 Task: Search one way flight ticket for 2 adults, 4 children and 1 infant on lap in business from Montgomery: Montgomery Regional Airportß(dannelly Field) to Jackson: Jackson Hole Airport on 5-2-2023. Choice of flights is Sun country airlines. Number of bags: 8 checked bags. Price is upto 60000. Outbound departure time preference is 11:30.
Action: Mouse moved to (261, 486)
Screenshot: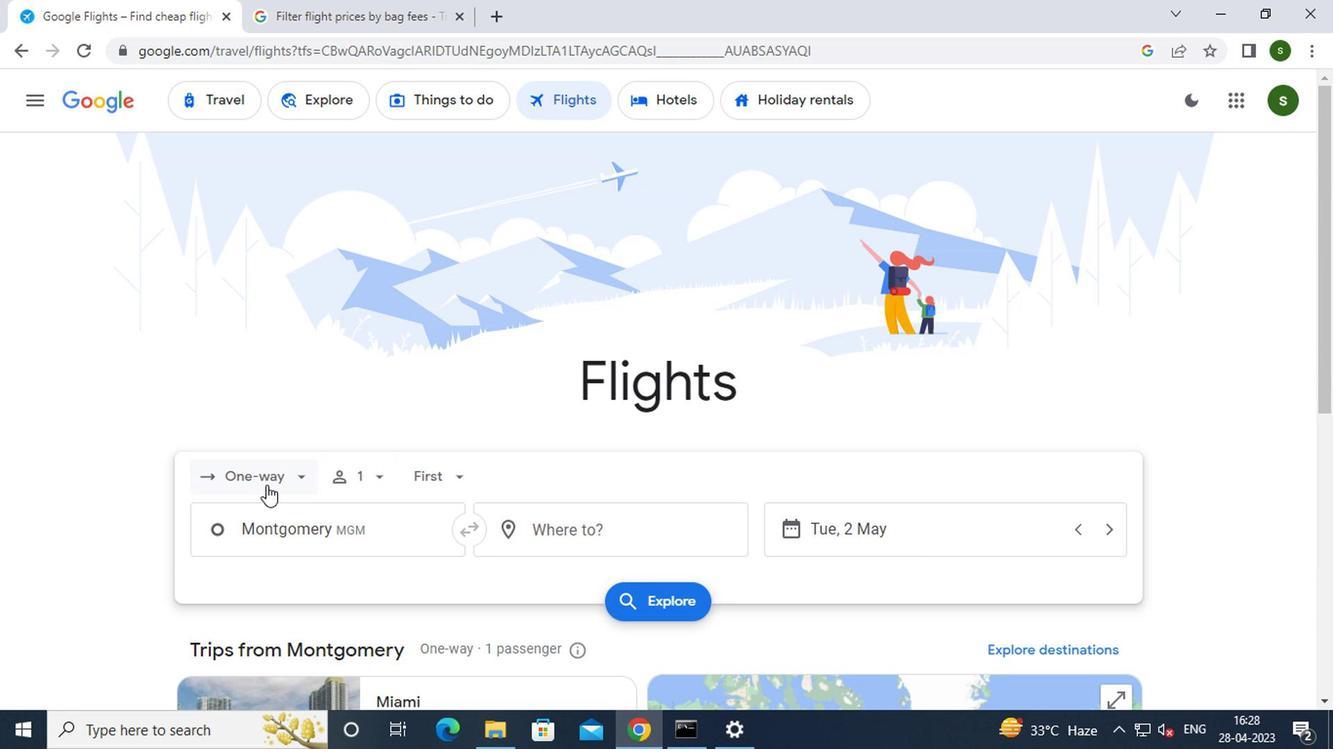 
Action: Mouse pressed left at (261, 486)
Screenshot: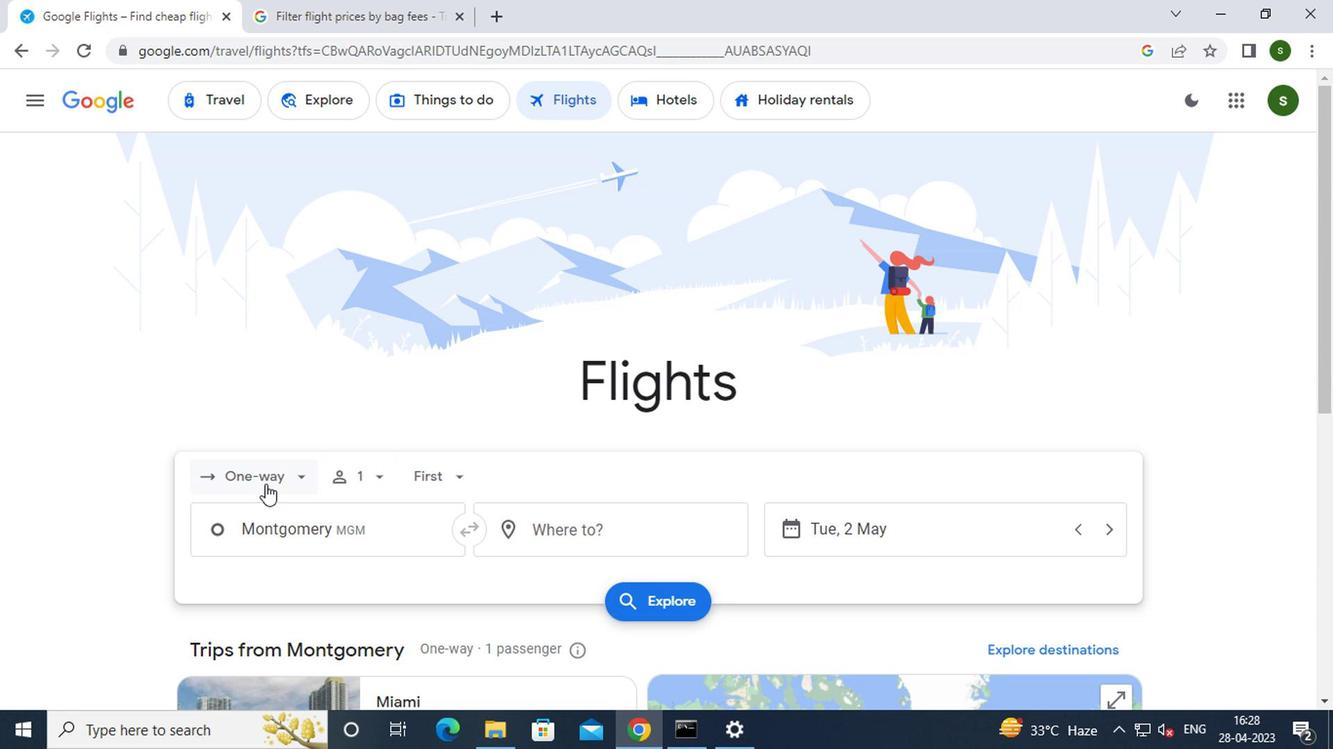 
Action: Mouse moved to (264, 568)
Screenshot: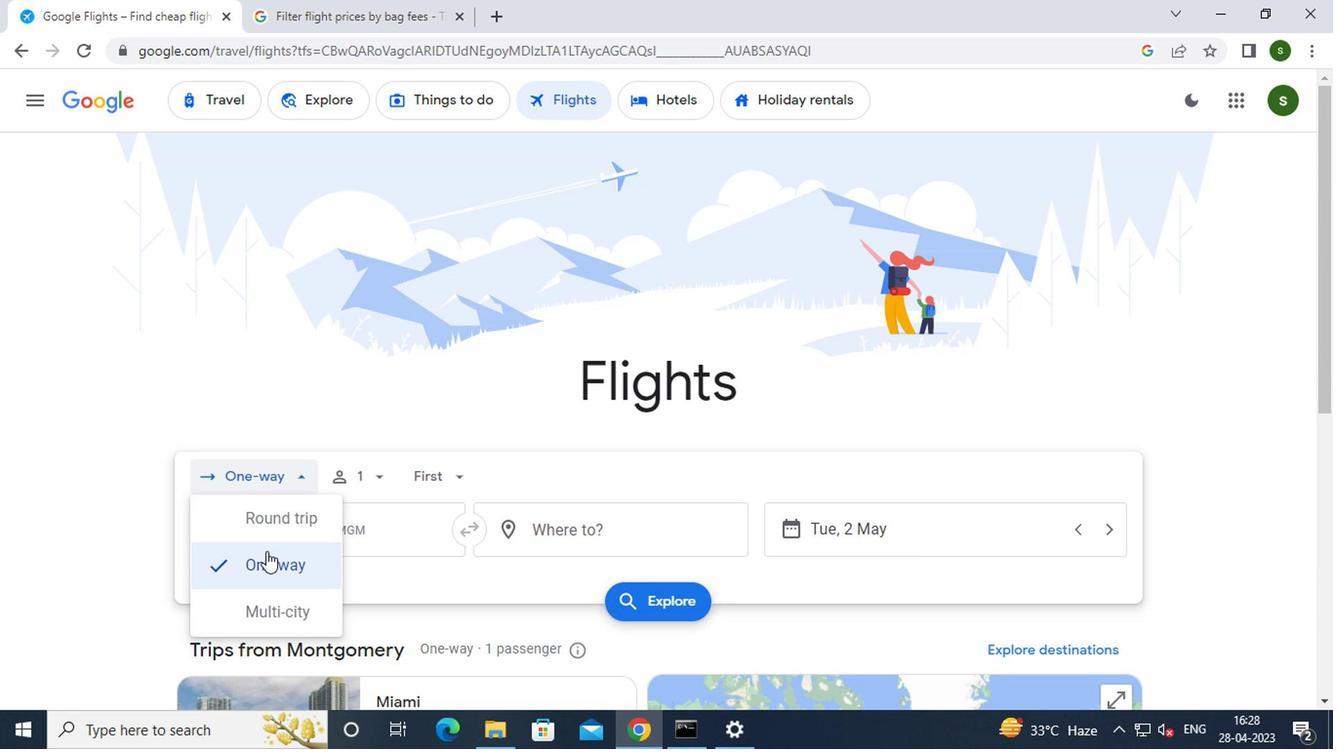 
Action: Mouse pressed left at (264, 568)
Screenshot: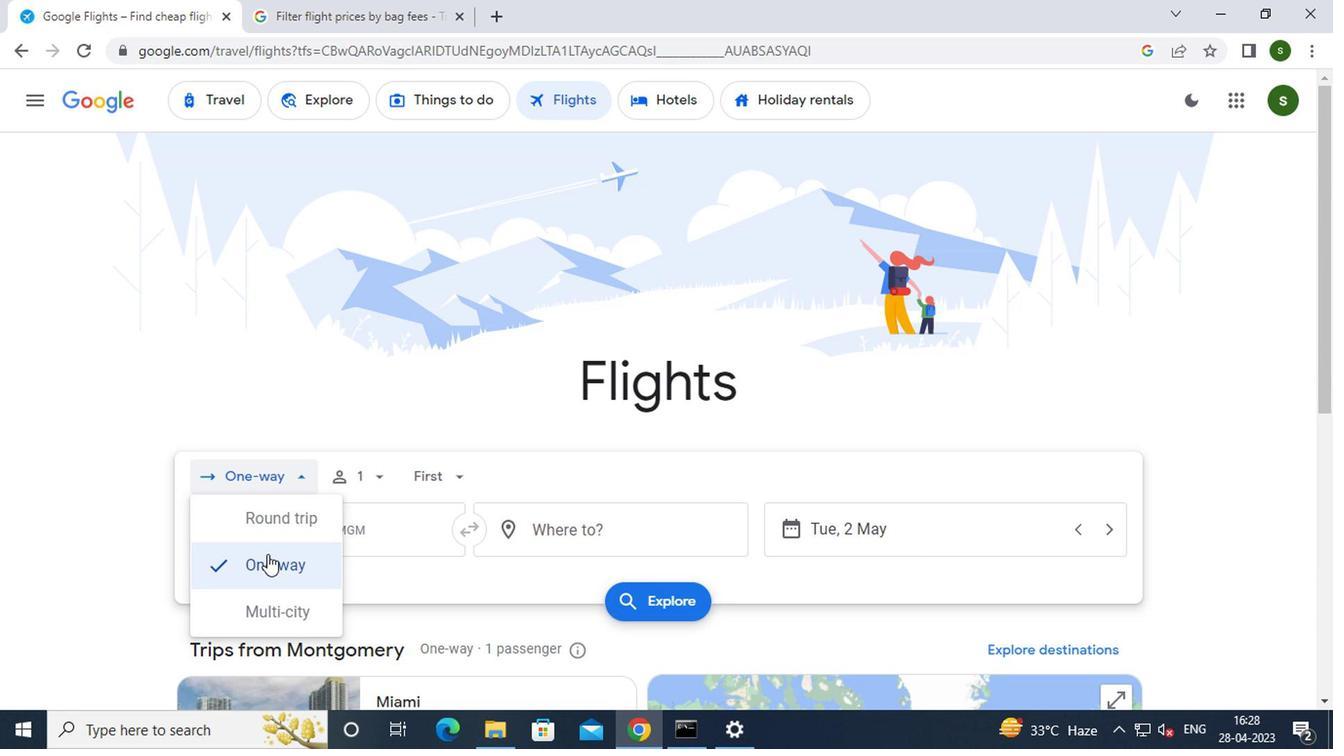 
Action: Mouse moved to (376, 484)
Screenshot: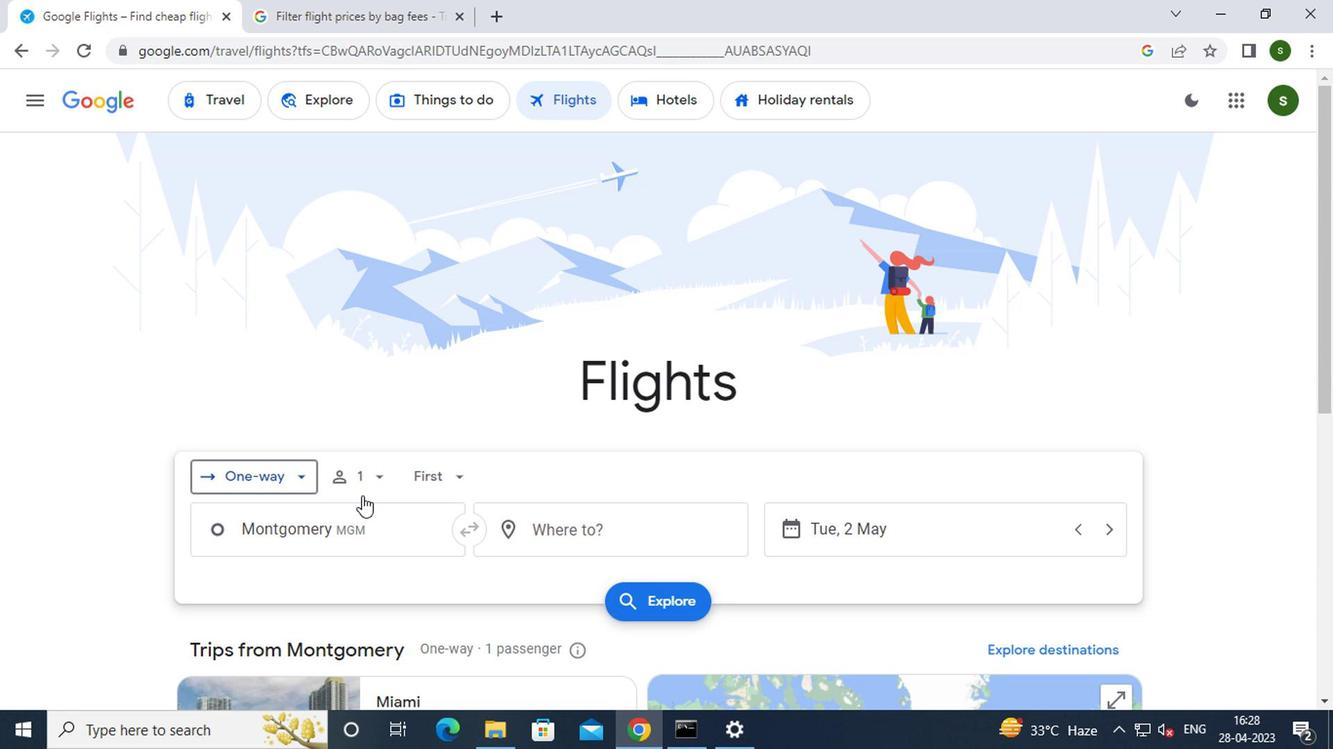 
Action: Mouse pressed left at (376, 484)
Screenshot: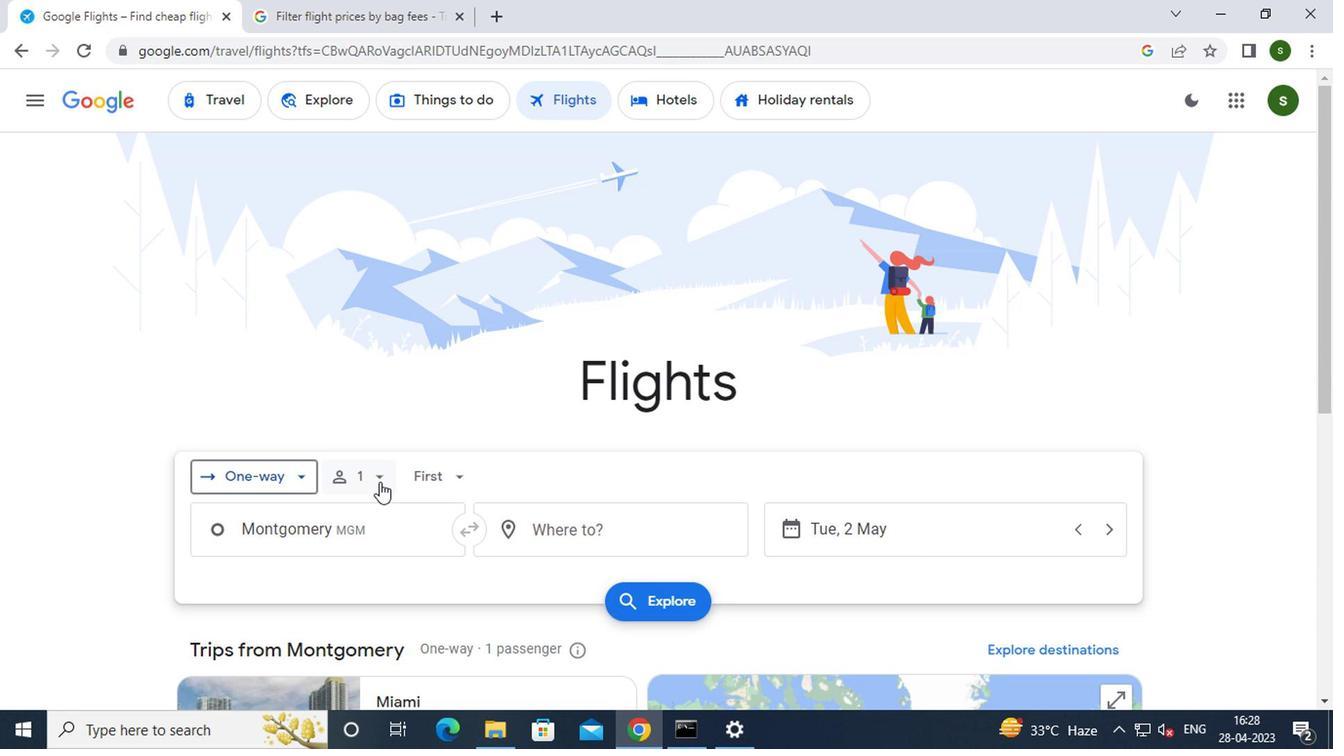 
Action: Mouse moved to (524, 531)
Screenshot: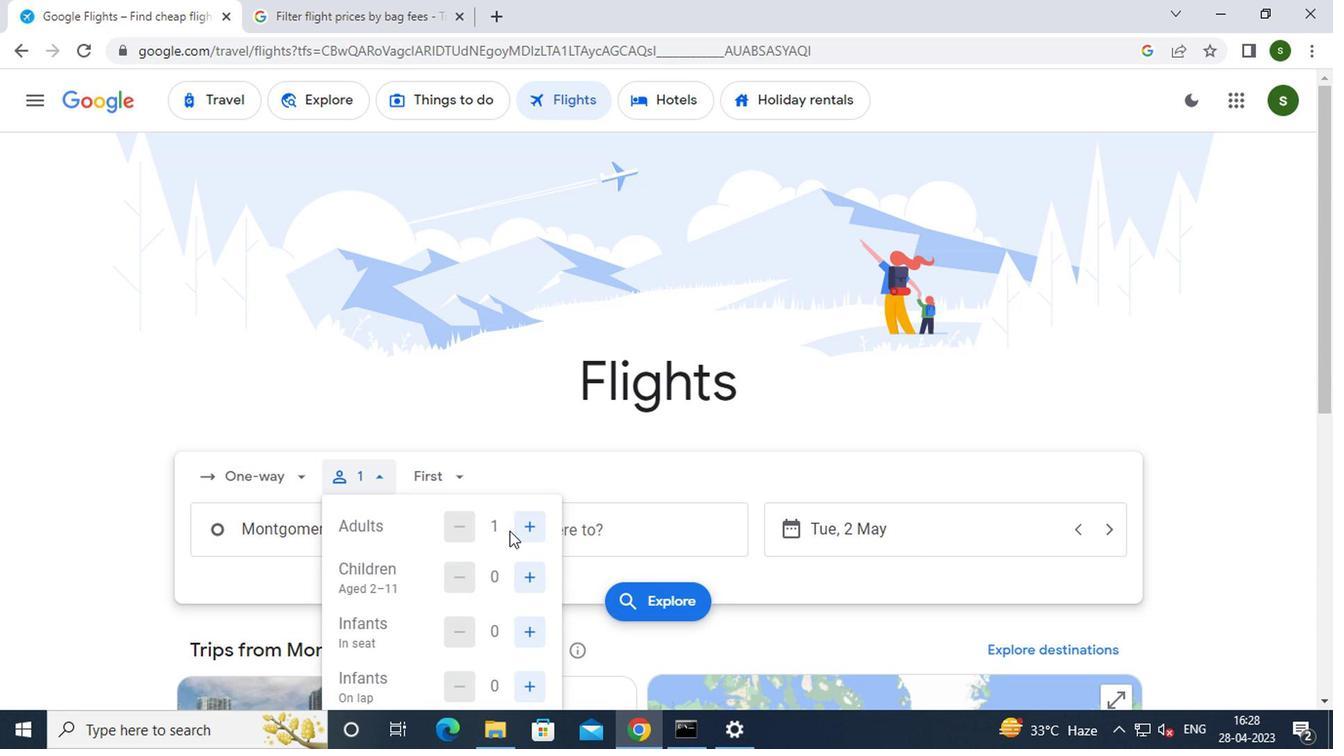 
Action: Mouse pressed left at (524, 531)
Screenshot: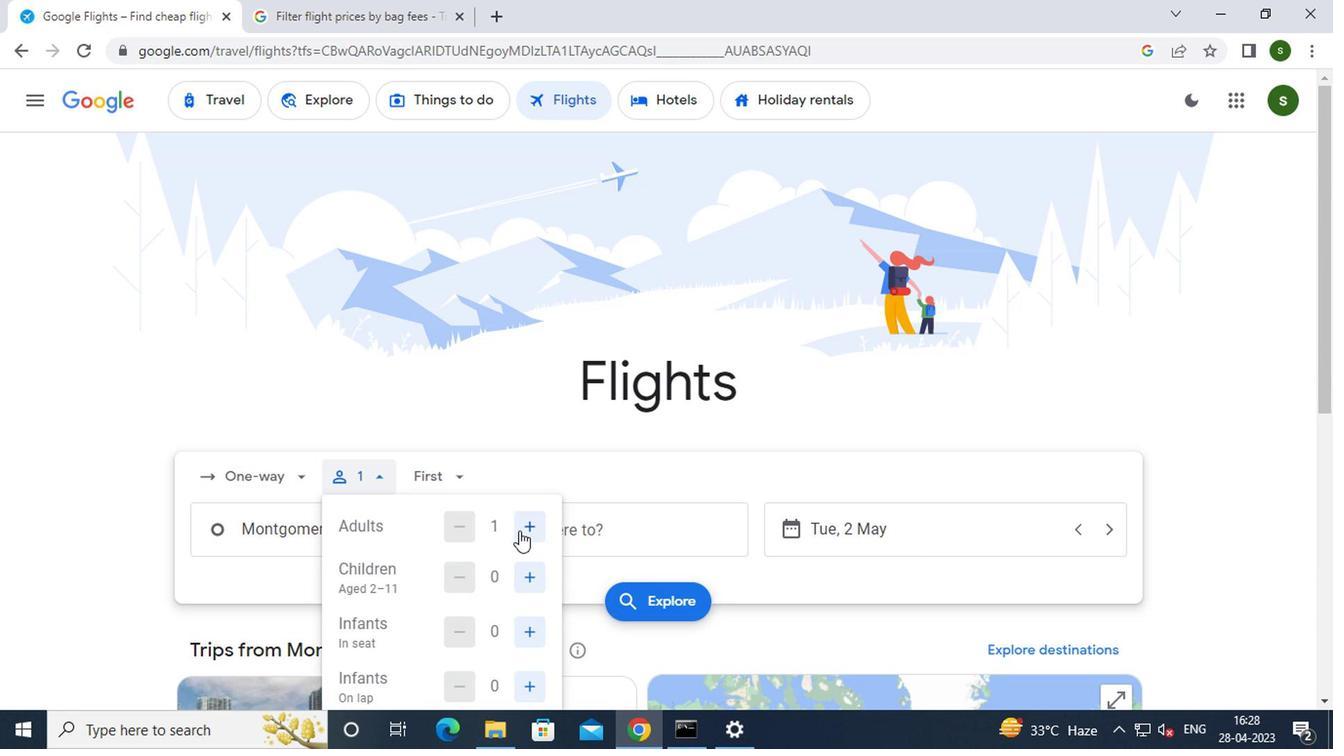 
Action: Mouse moved to (521, 583)
Screenshot: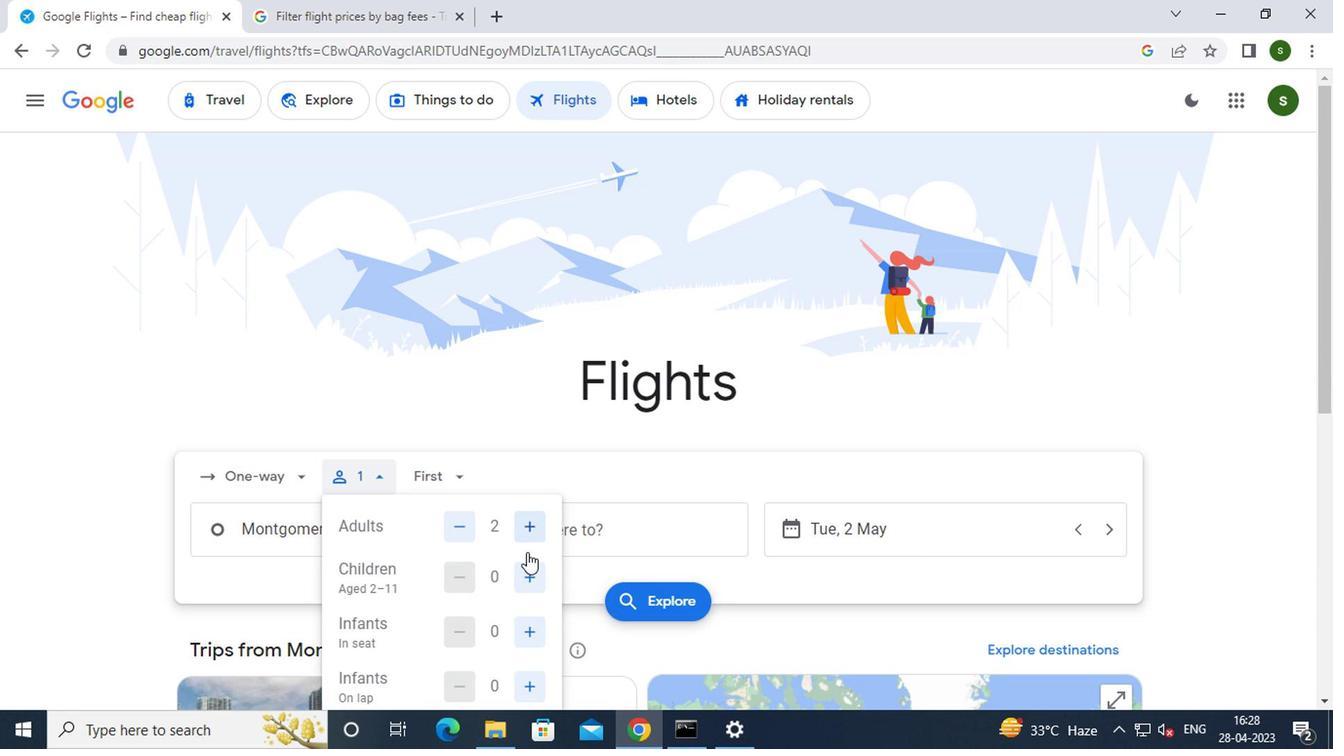 
Action: Mouse pressed left at (521, 583)
Screenshot: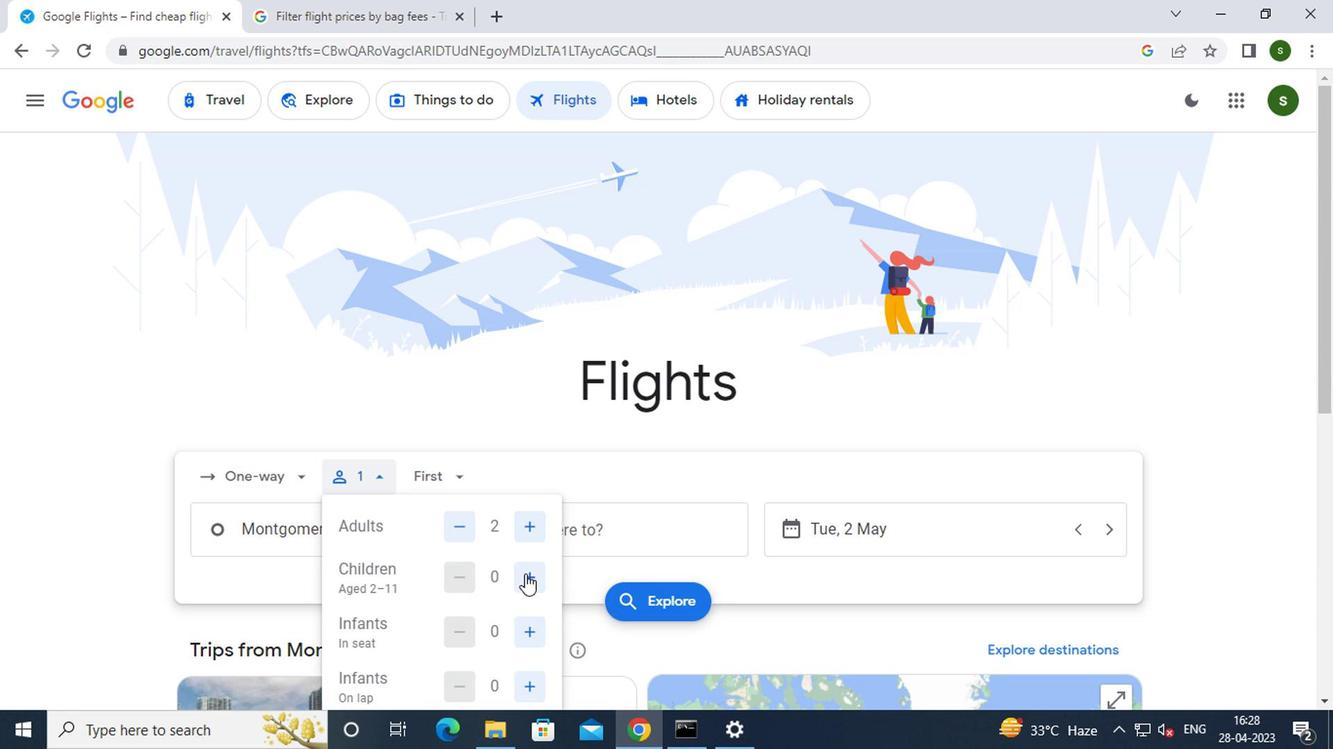 
Action: Mouse pressed left at (521, 583)
Screenshot: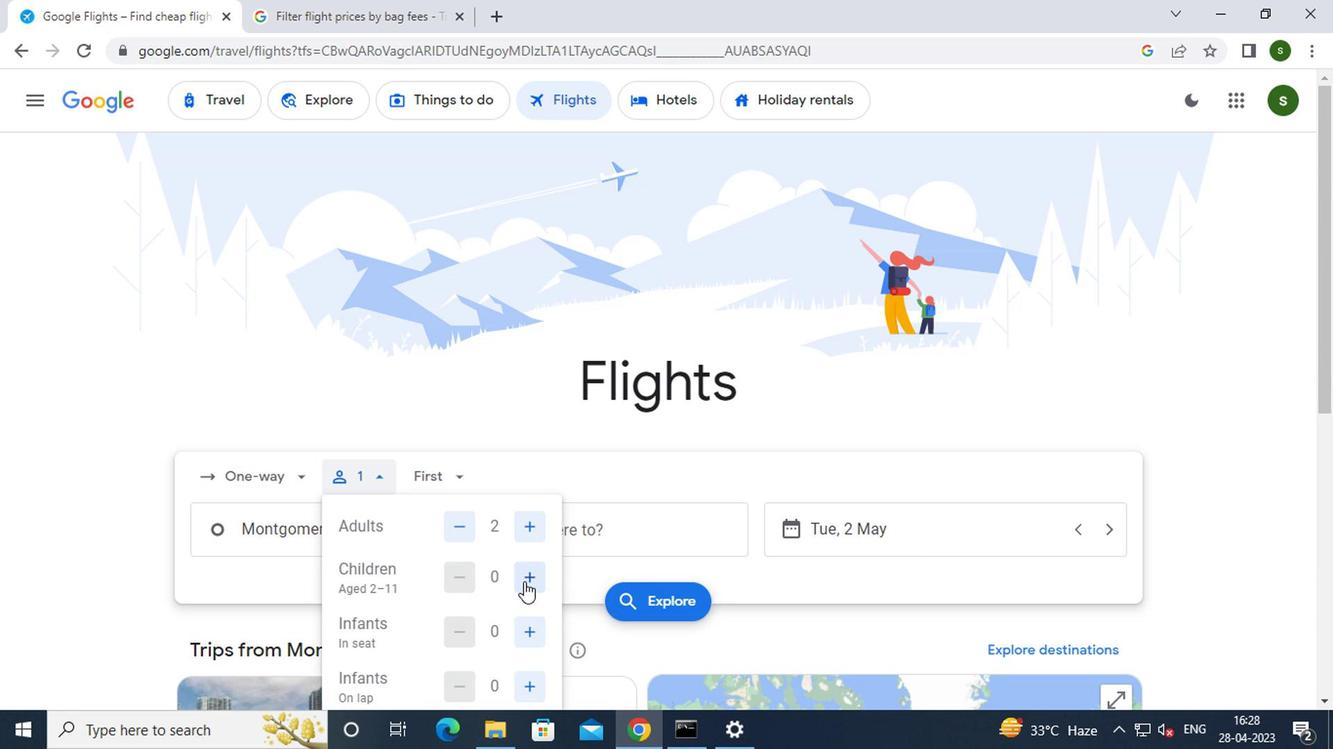
Action: Mouse pressed left at (521, 583)
Screenshot: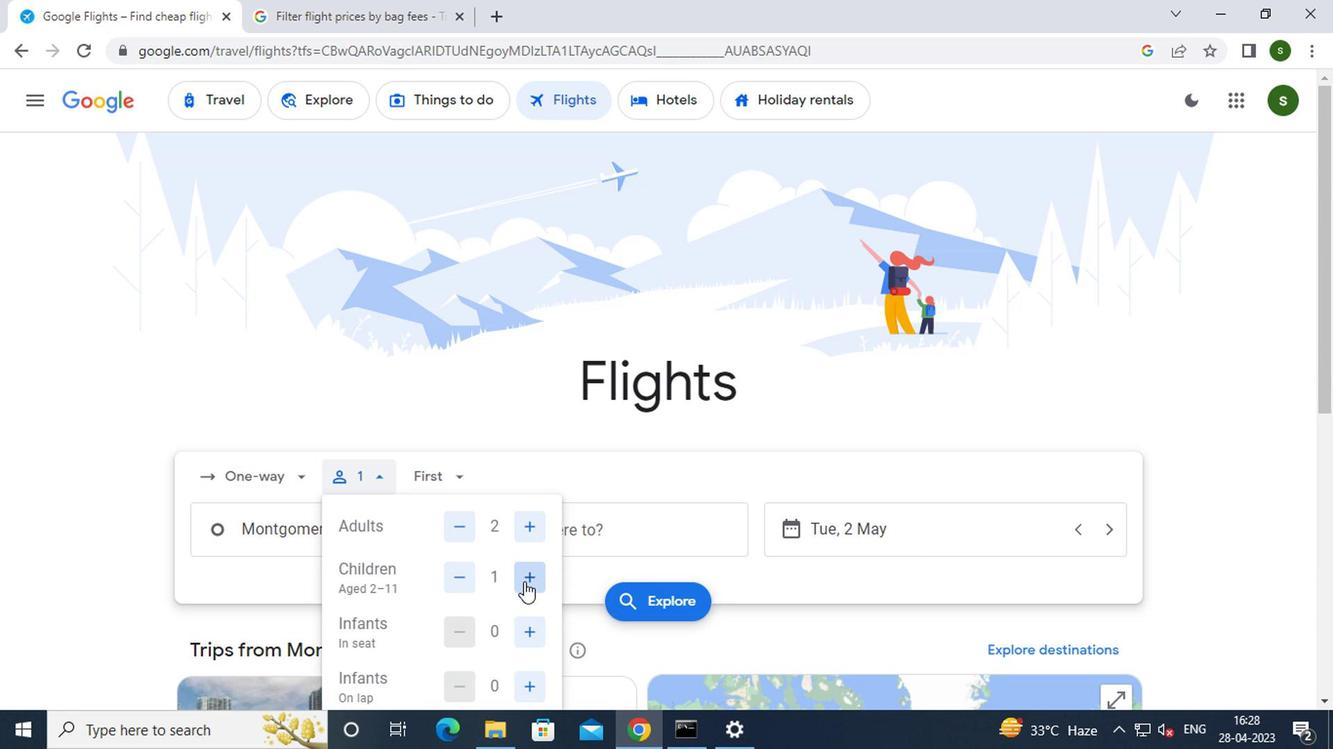 
Action: Mouse pressed left at (521, 583)
Screenshot: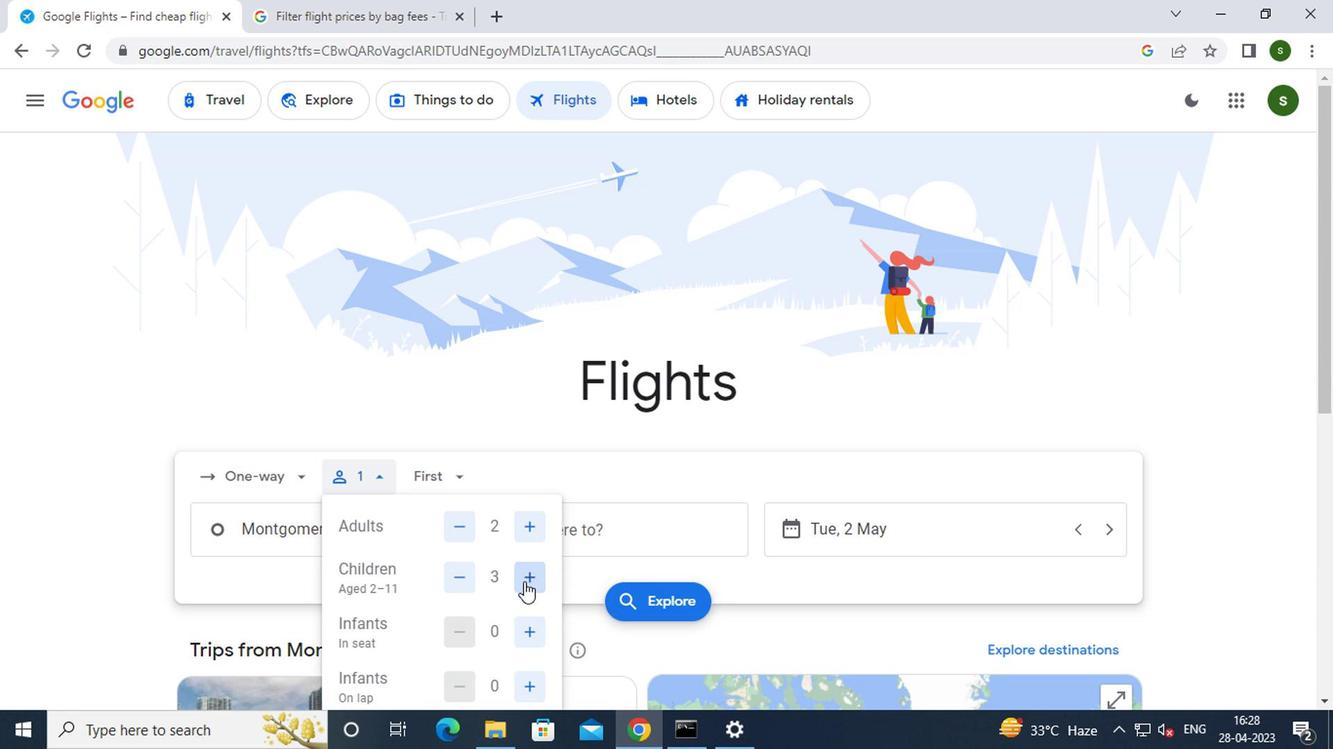 
Action: Mouse moved to (520, 680)
Screenshot: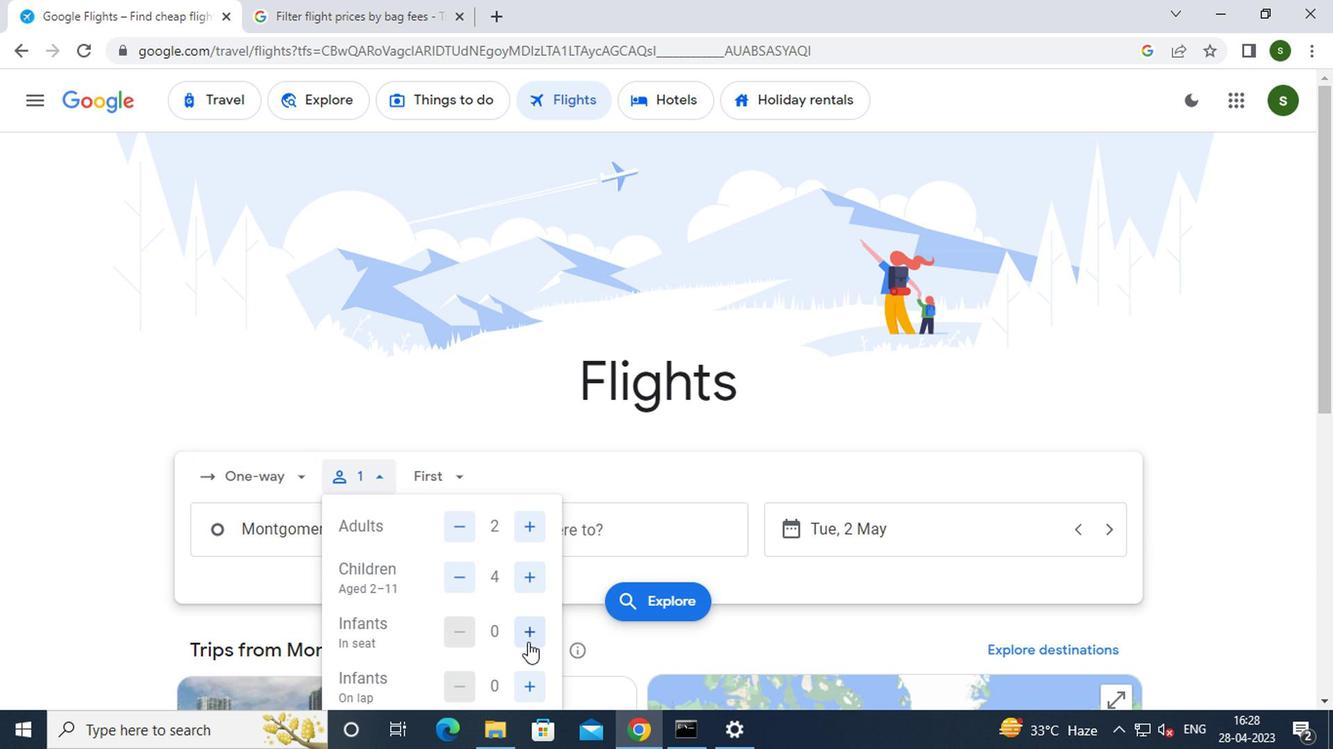 
Action: Mouse pressed left at (520, 680)
Screenshot: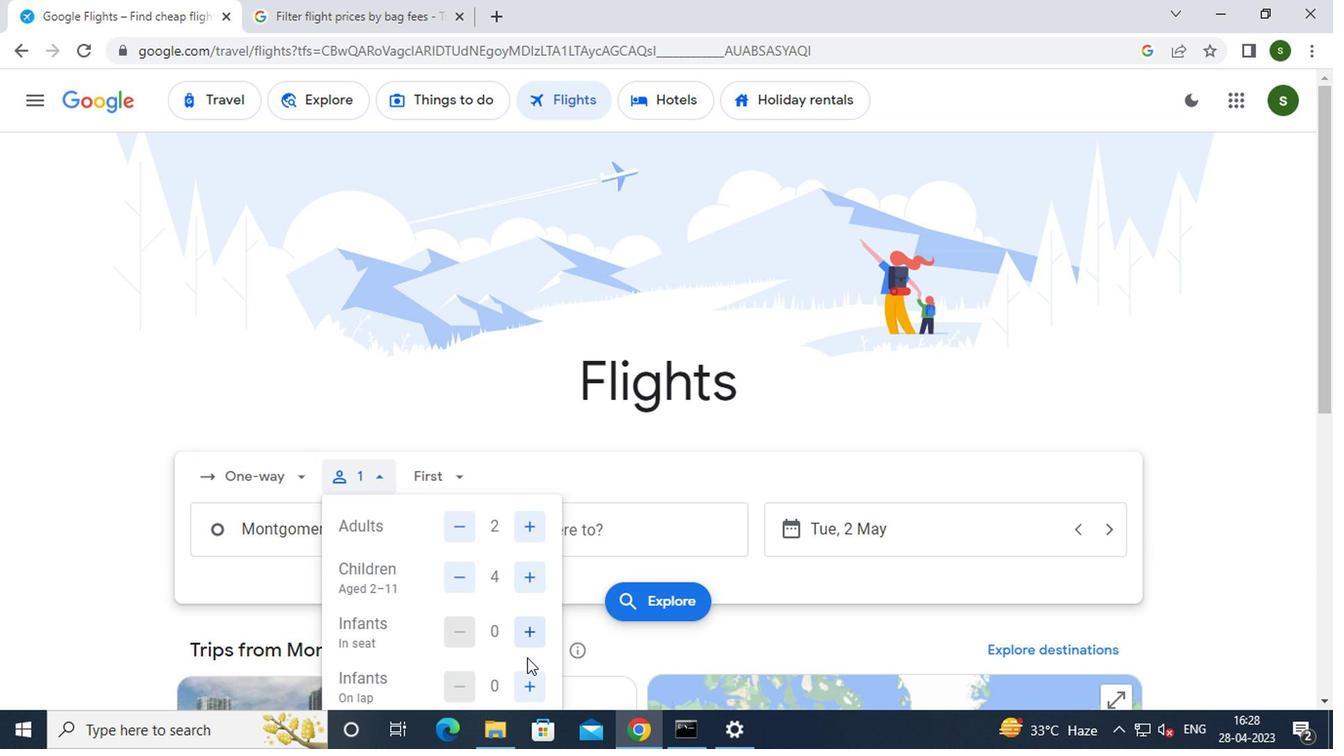
Action: Mouse moved to (474, 479)
Screenshot: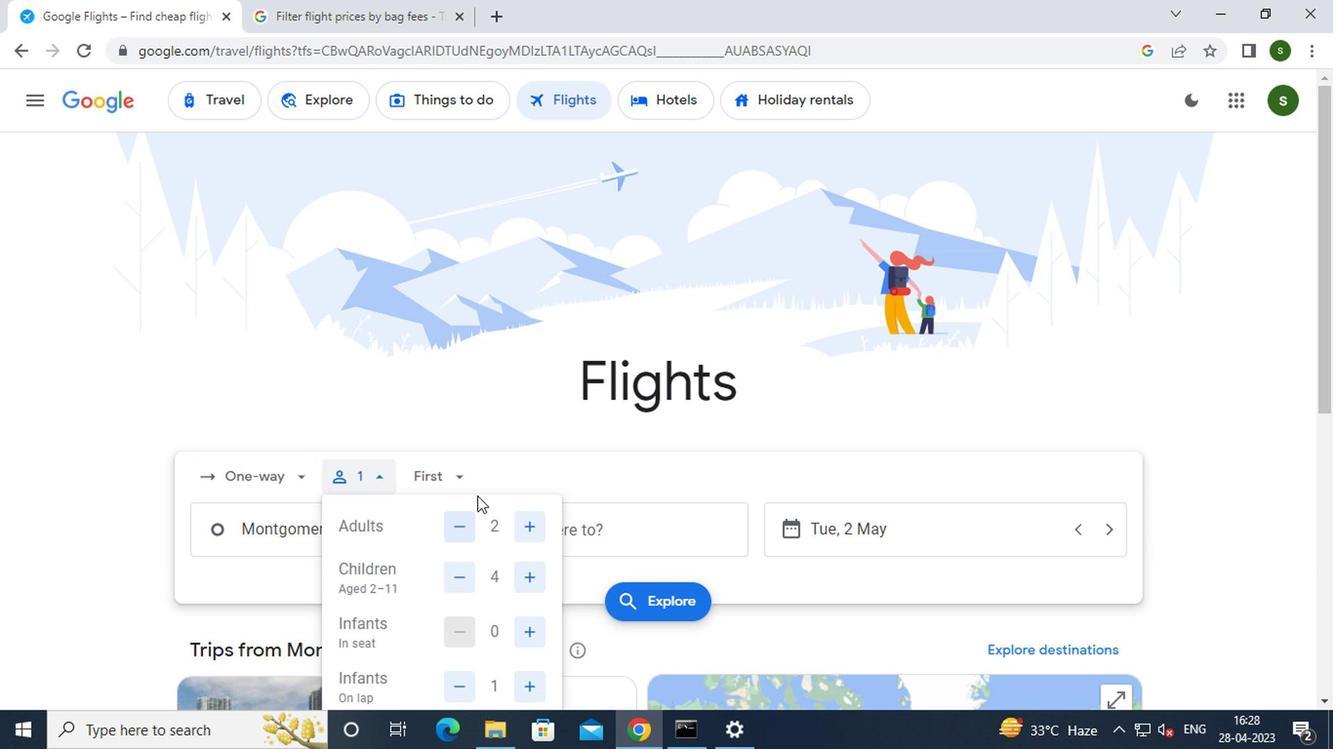 
Action: Mouse pressed left at (474, 479)
Screenshot: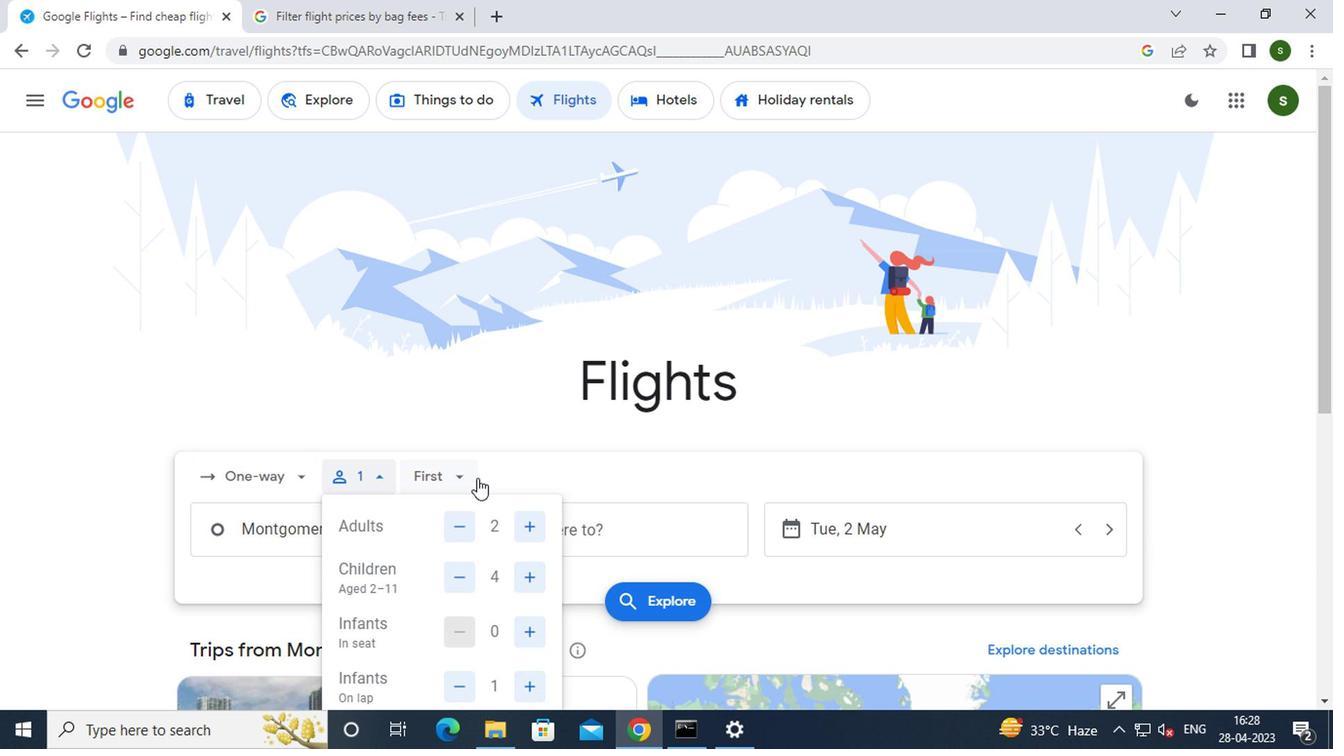 
Action: Mouse moved to (489, 613)
Screenshot: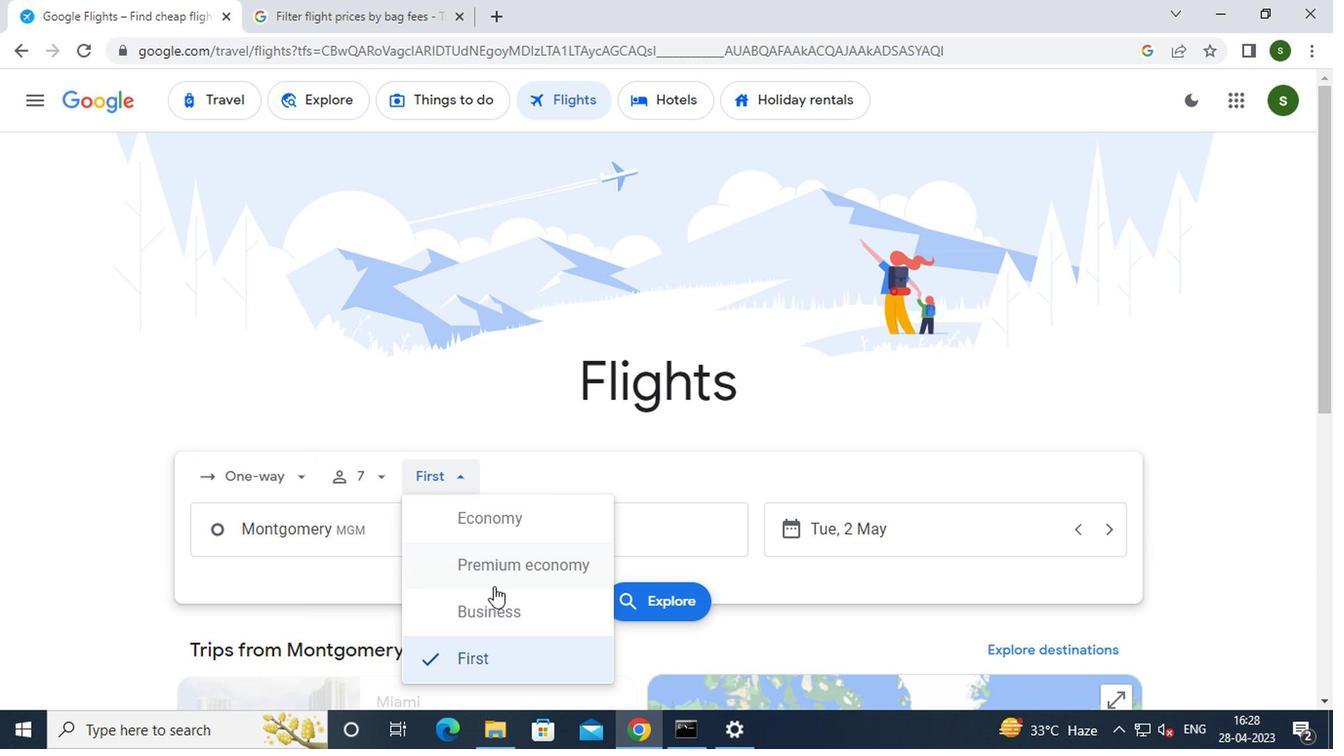 
Action: Mouse pressed left at (489, 613)
Screenshot: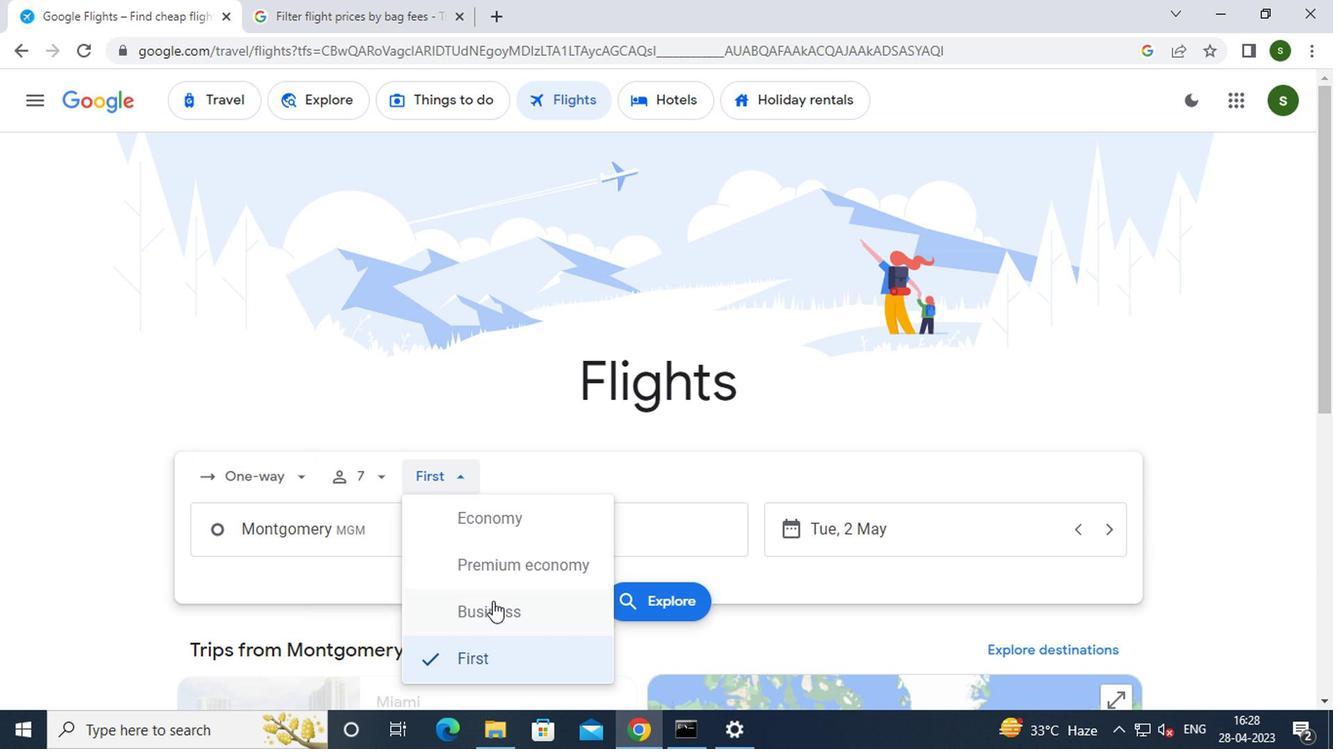 
Action: Mouse moved to (394, 544)
Screenshot: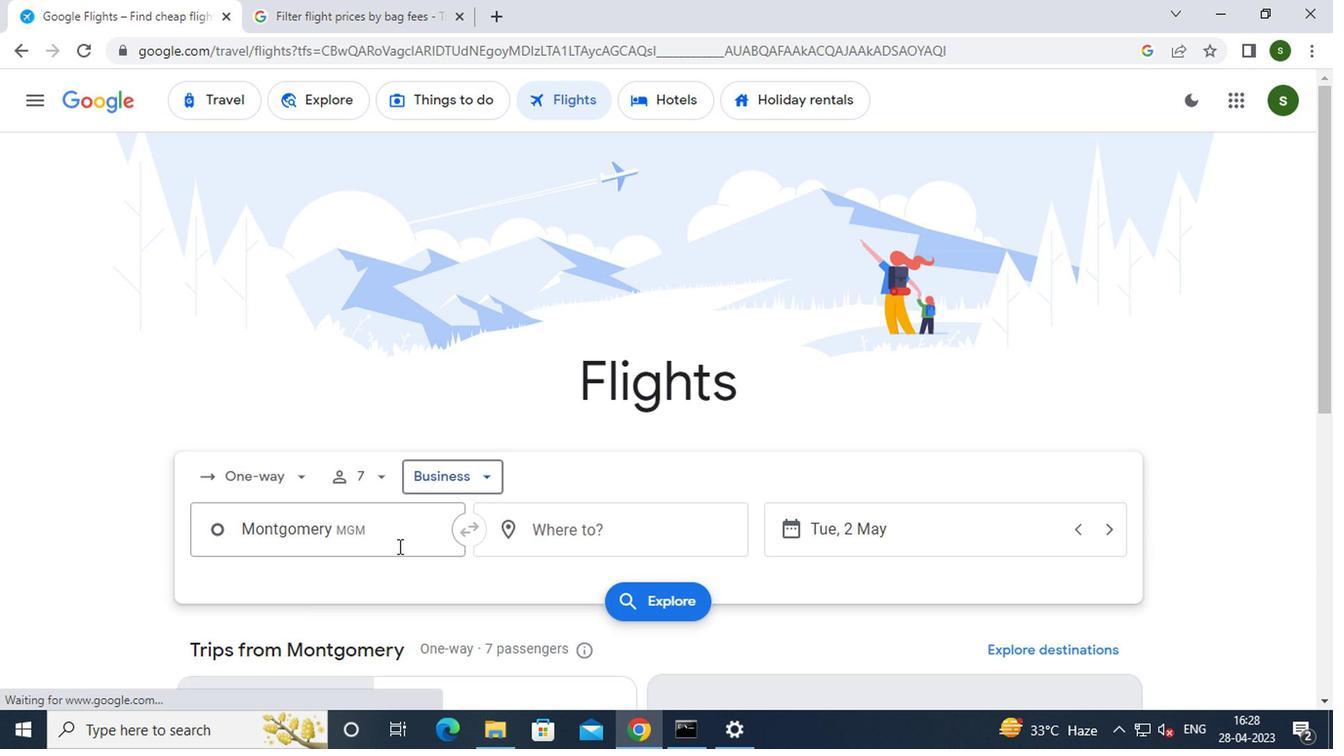 
Action: Mouse pressed left at (394, 544)
Screenshot: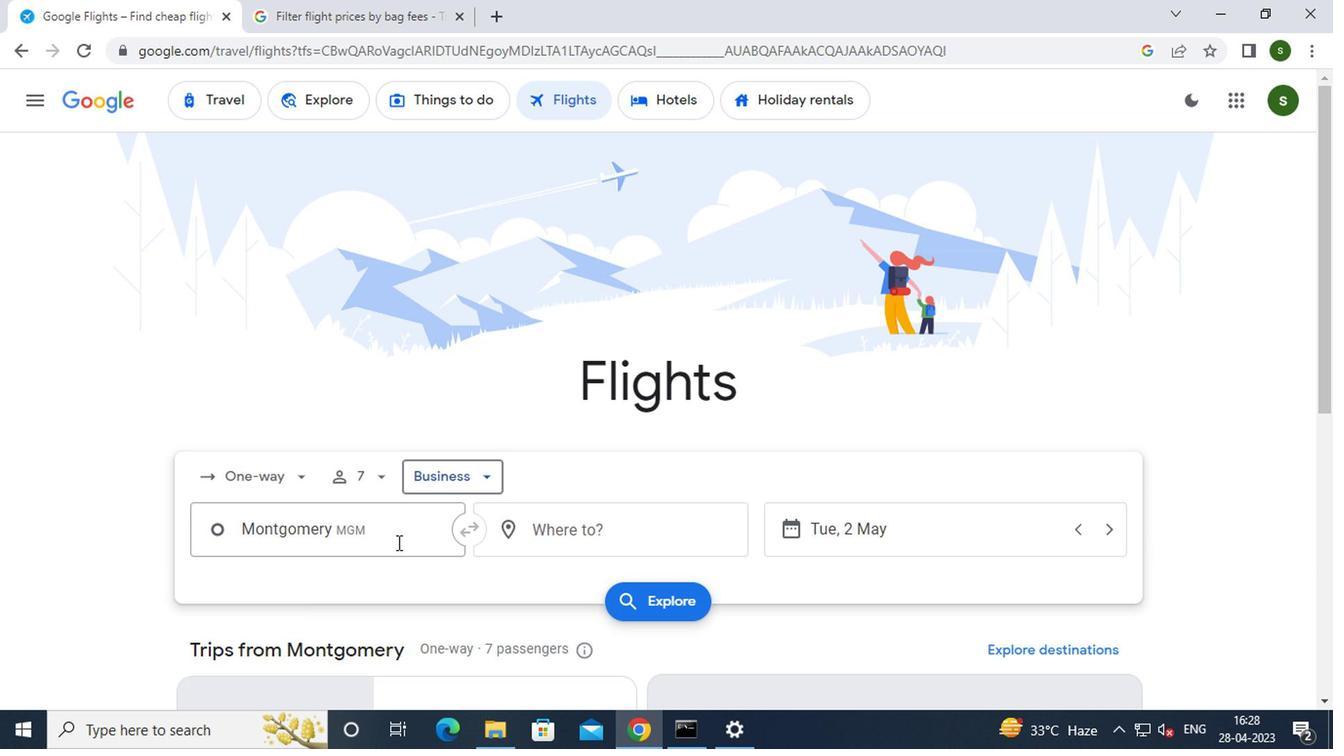 
Action: Key pressed m<Key.caps_lock>ontgomery
Screenshot: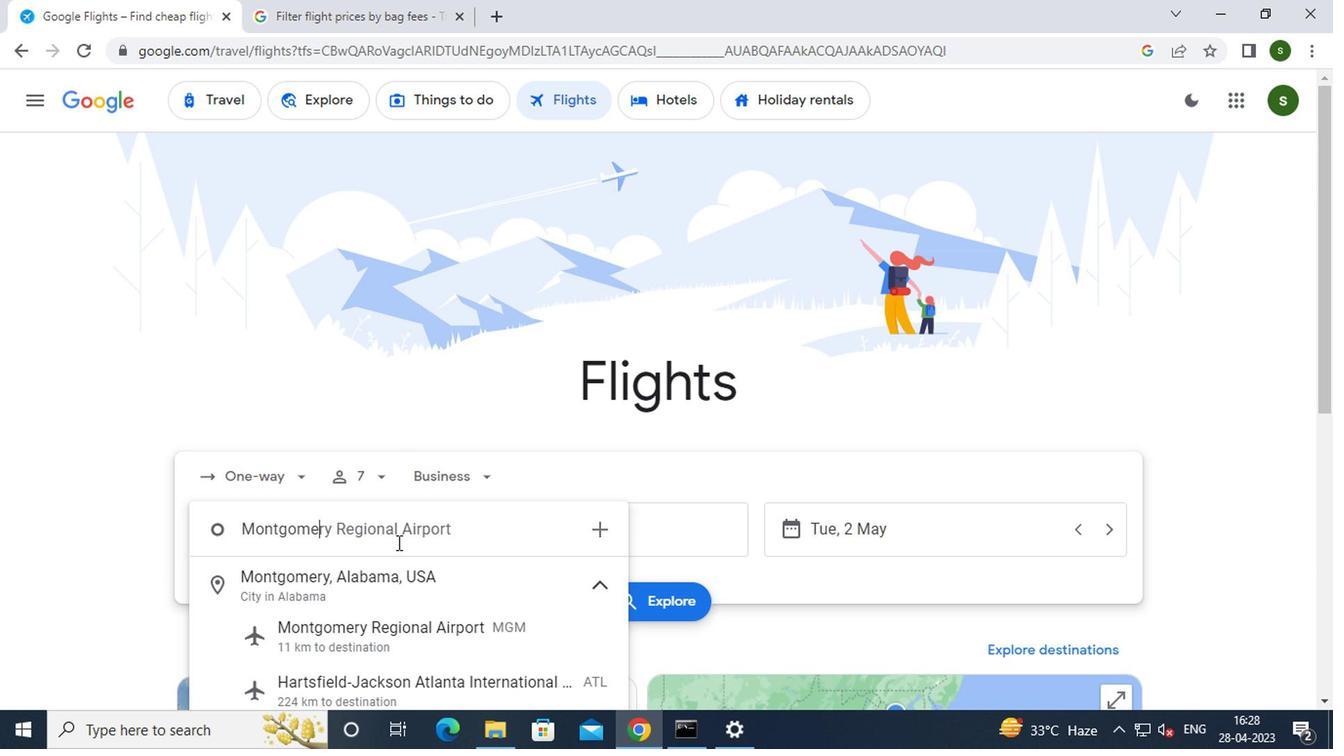 
Action: Mouse moved to (397, 633)
Screenshot: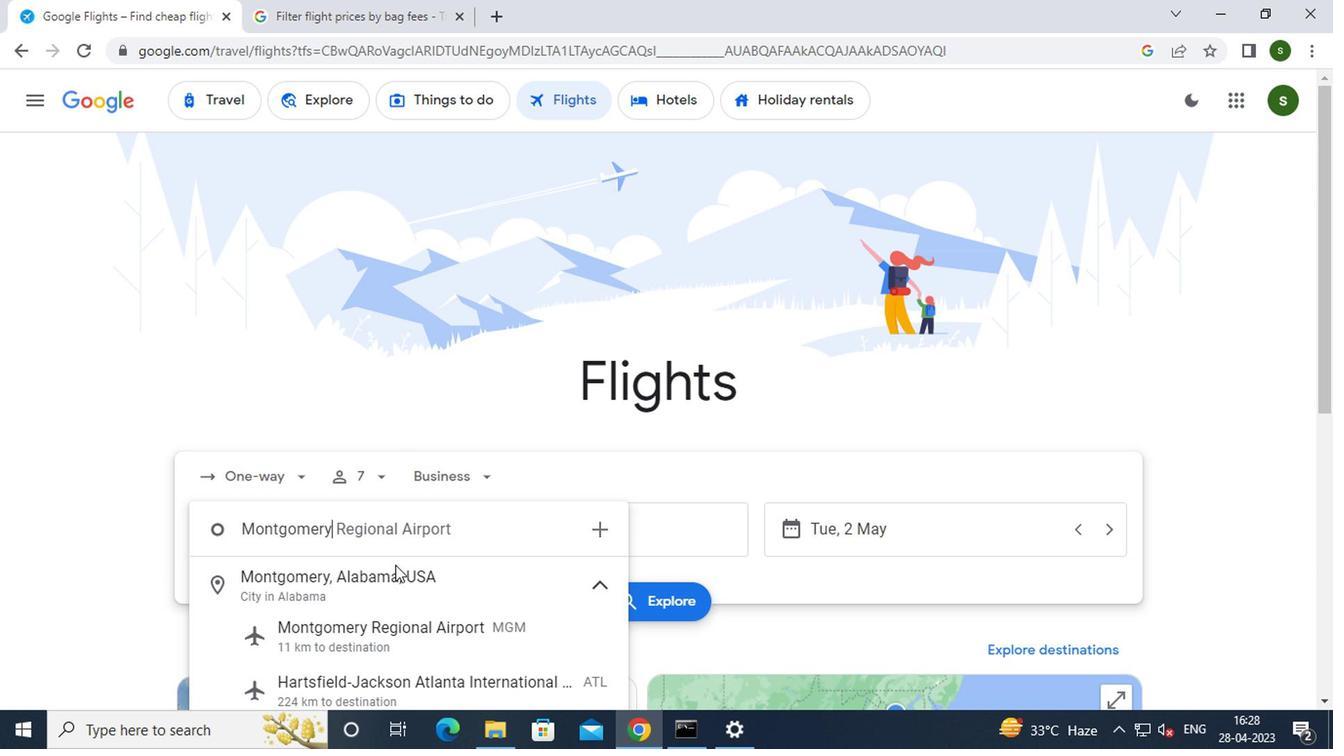 
Action: Mouse pressed left at (397, 633)
Screenshot: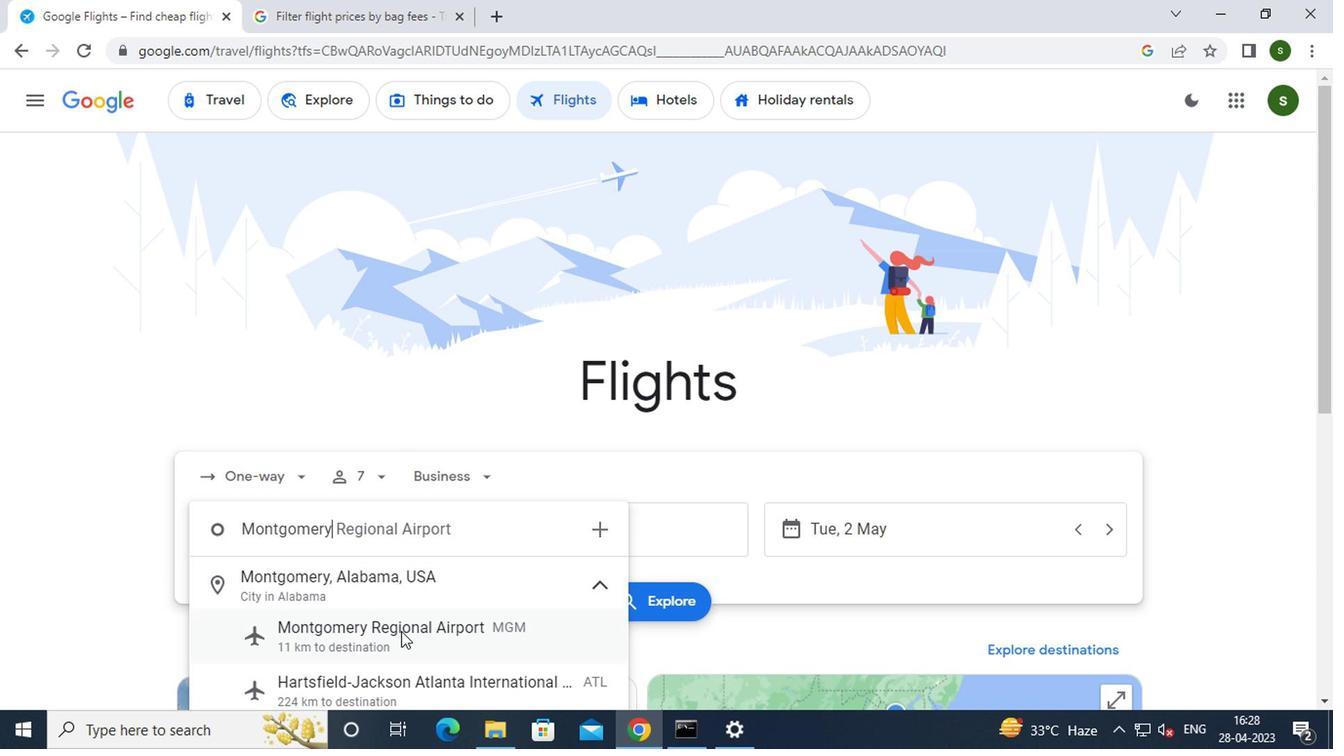 
Action: Mouse moved to (602, 532)
Screenshot: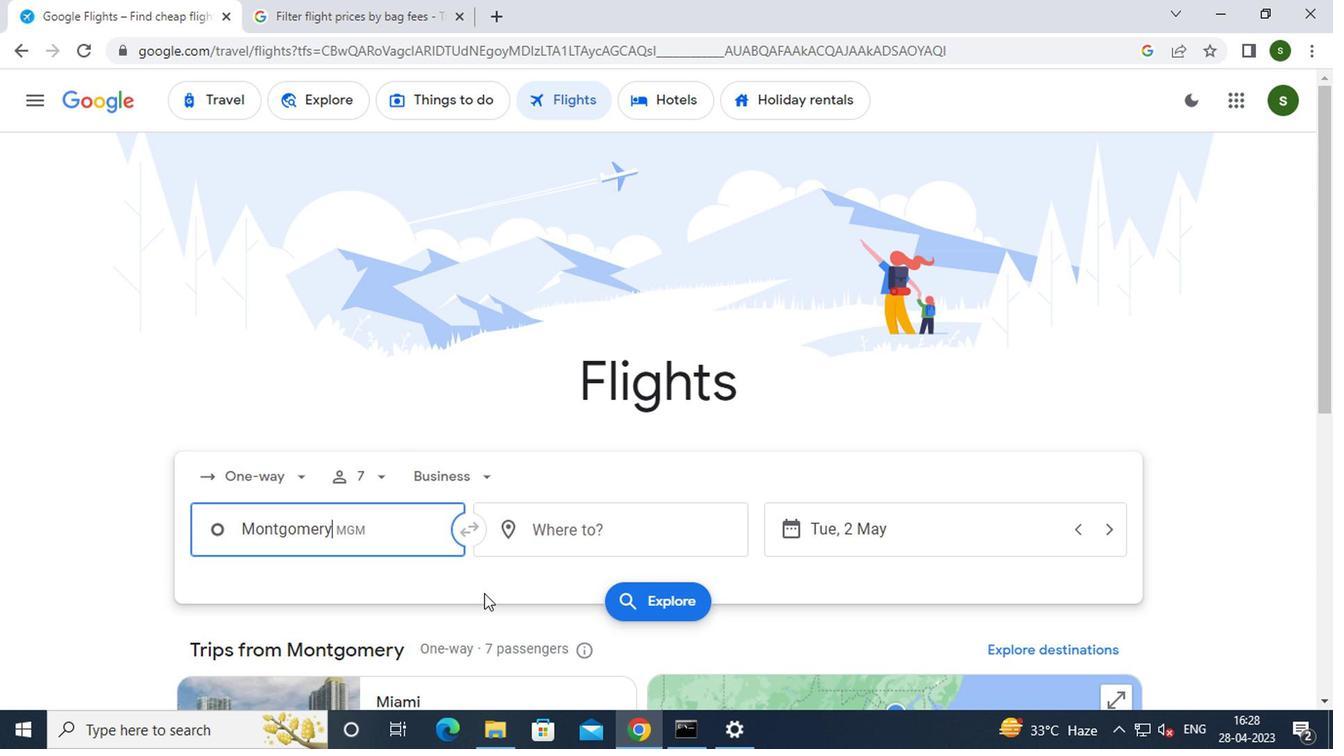 
Action: Mouse pressed left at (602, 532)
Screenshot: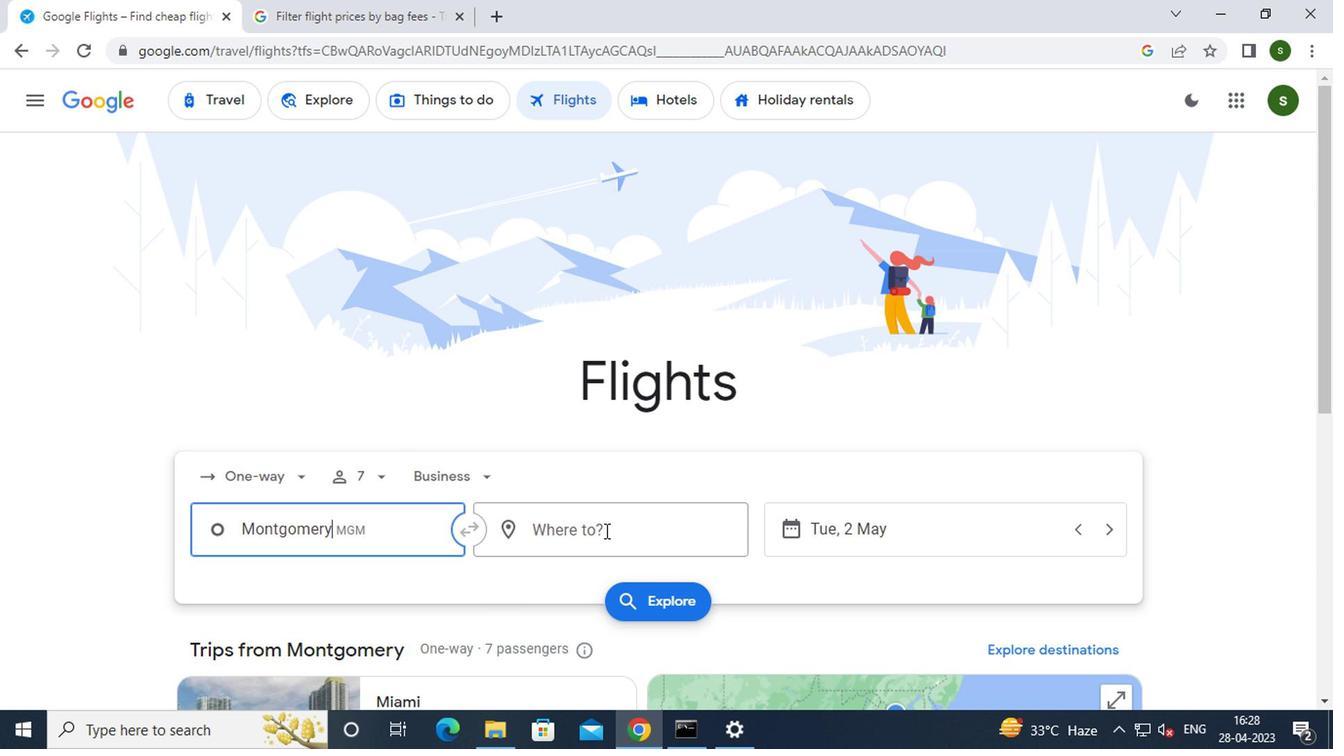 
Action: Key pressed <Key.caps_lock>j<Key.caps_lock>ackson<Key.space><Key.caps_lock>h<Key.caps_lock>o
Screenshot: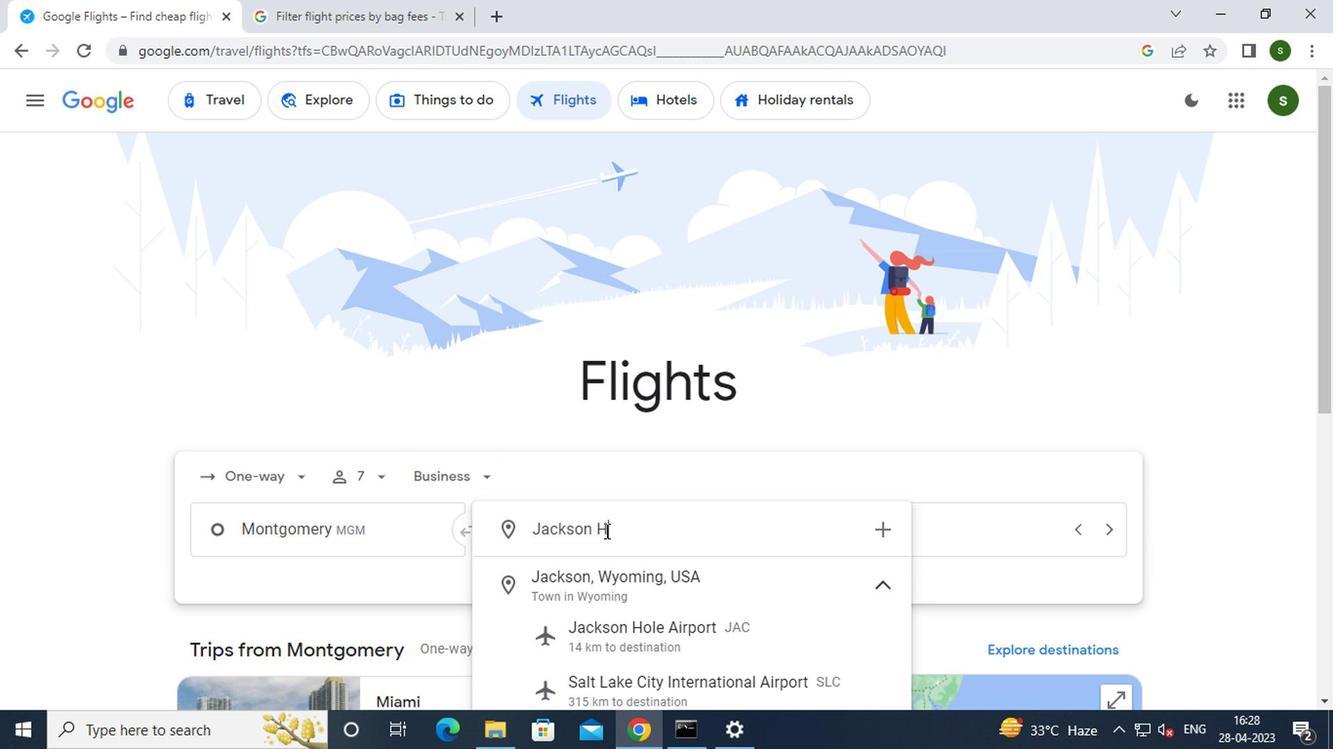 
Action: Mouse moved to (607, 581)
Screenshot: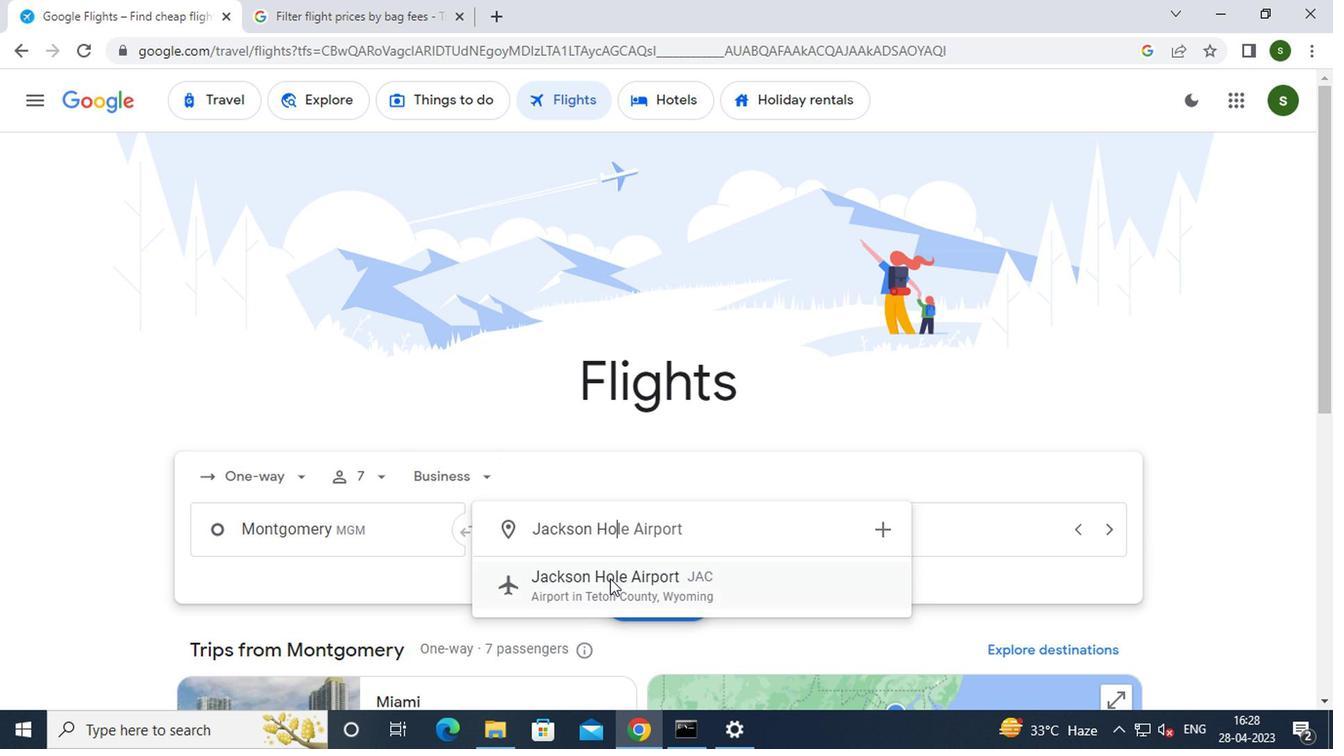 
Action: Mouse pressed left at (607, 581)
Screenshot: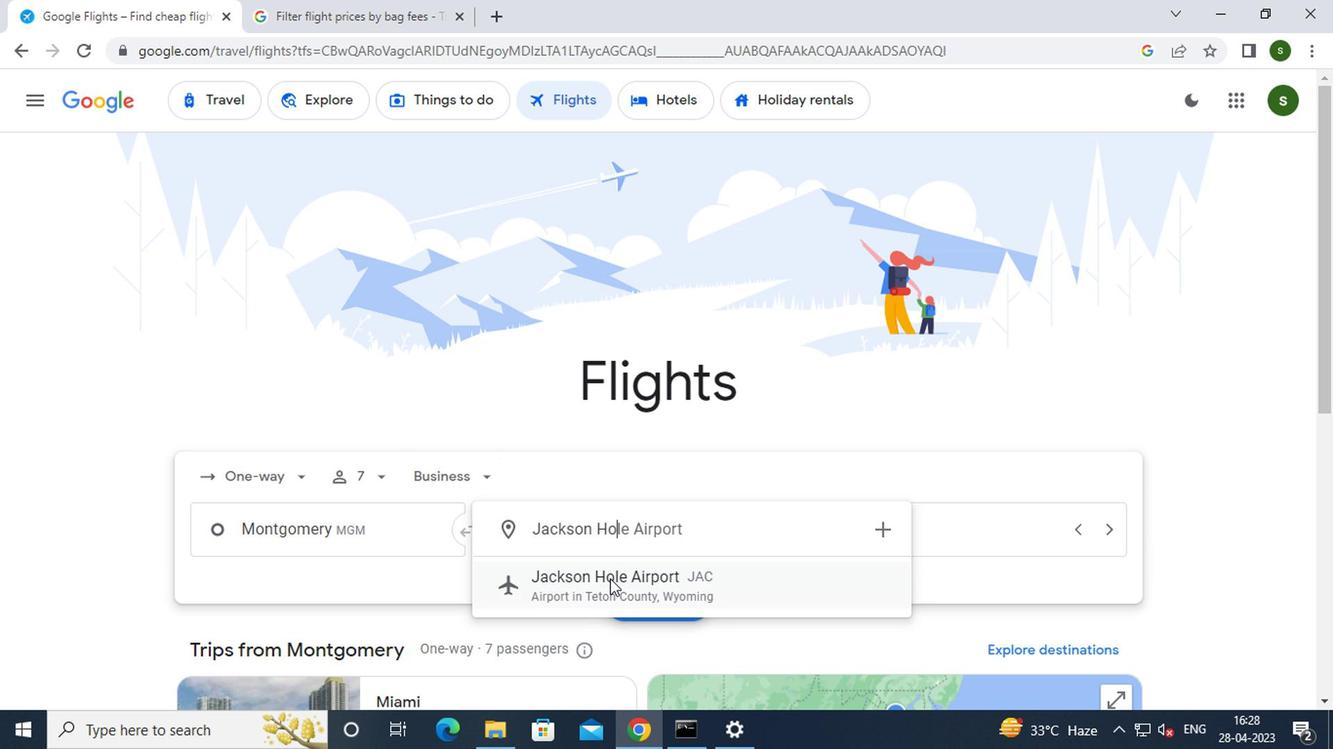 
Action: Mouse moved to (906, 529)
Screenshot: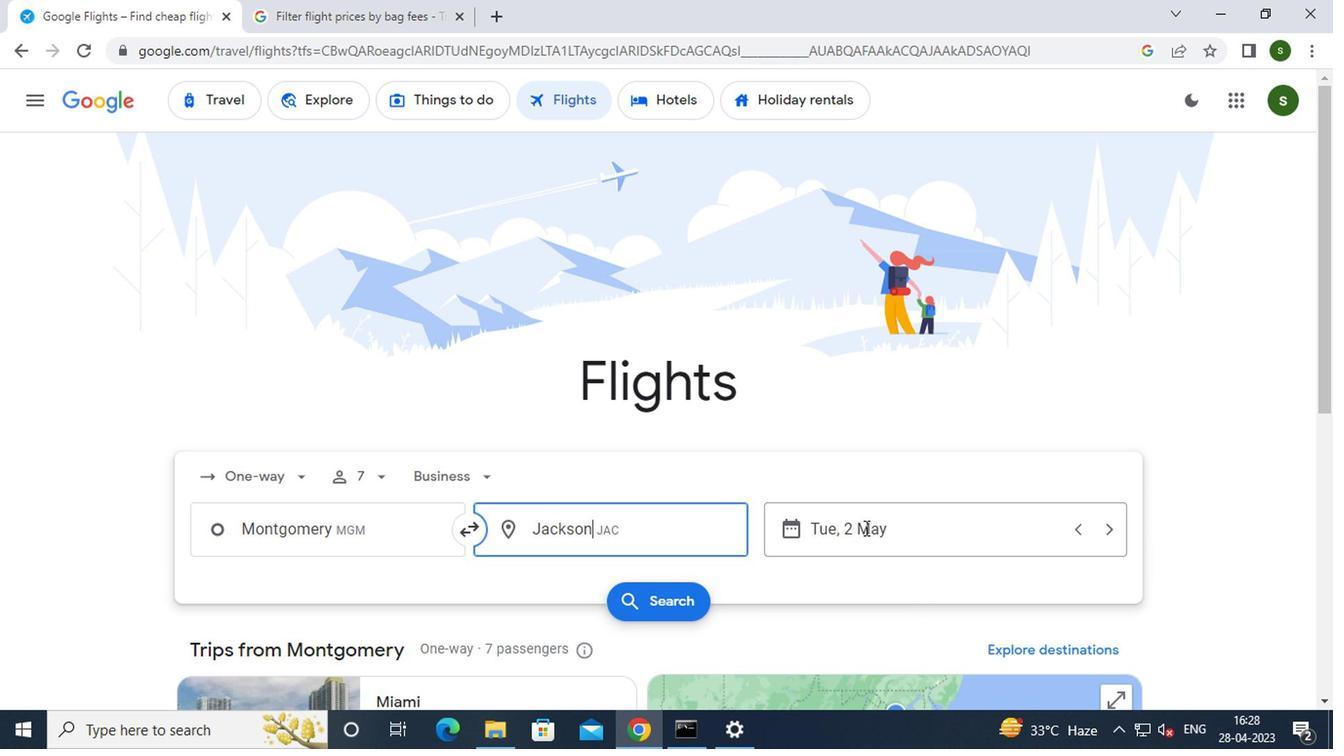 
Action: Mouse pressed left at (906, 529)
Screenshot: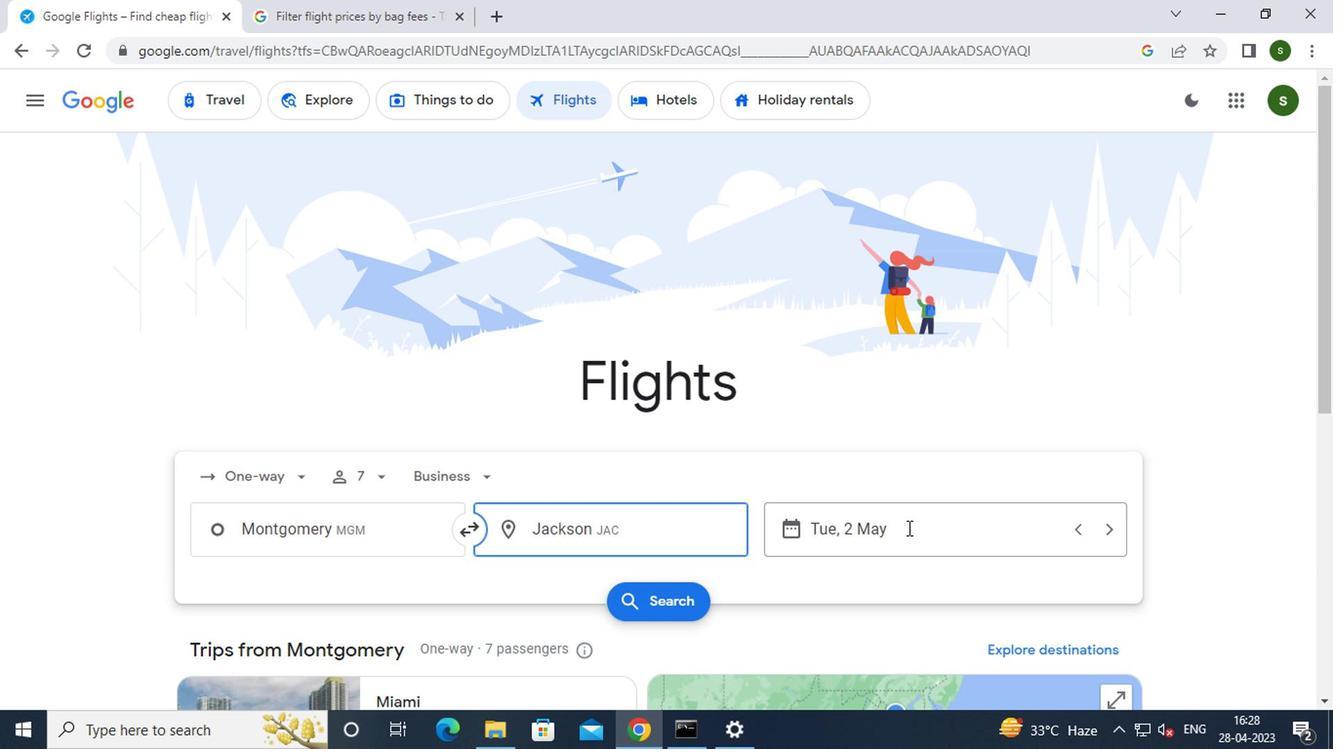 
Action: Mouse moved to (888, 374)
Screenshot: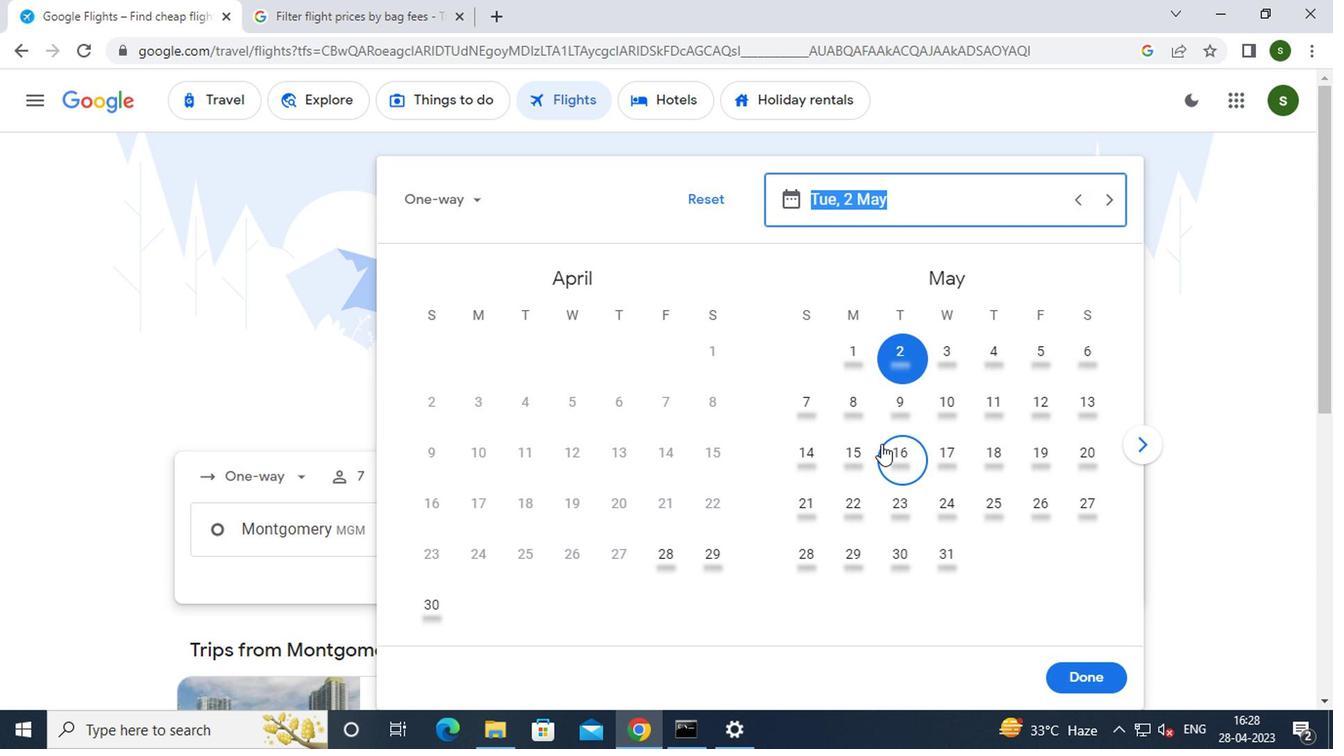
Action: Mouse pressed left at (888, 374)
Screenshot: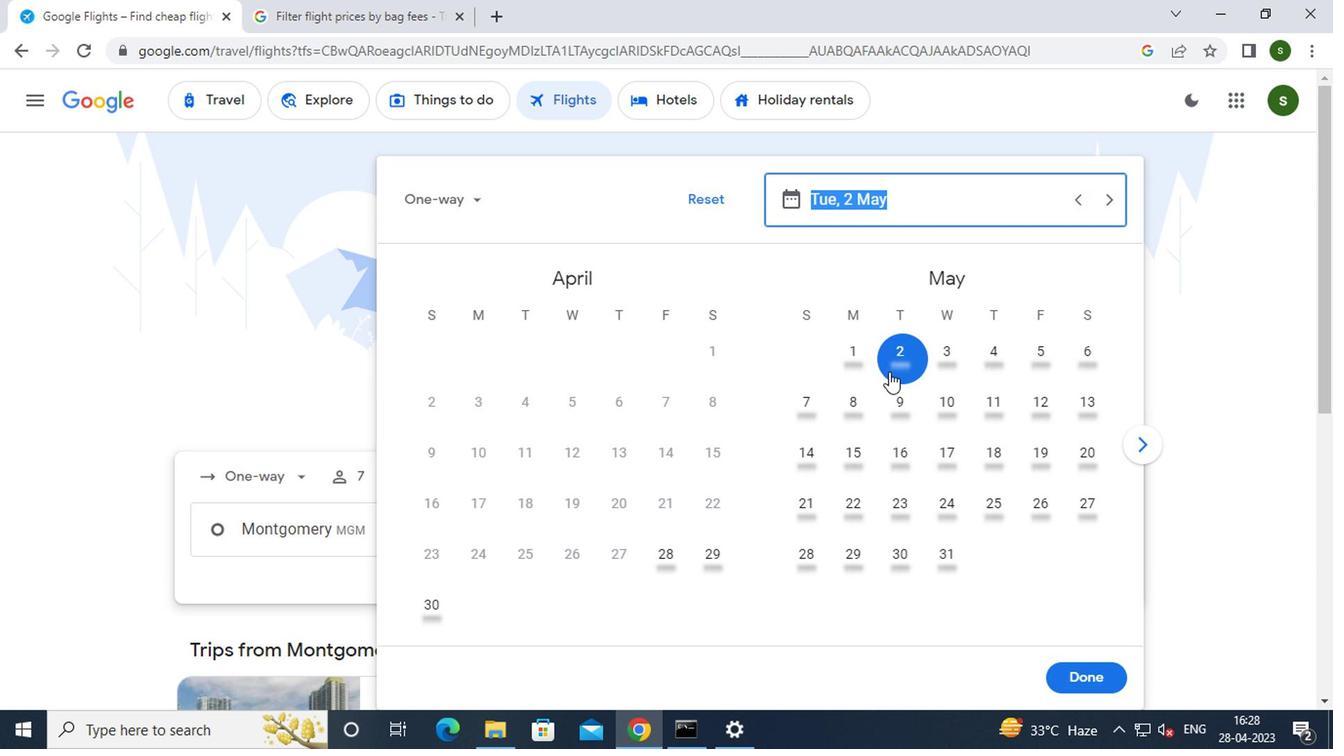 
Action: Mouse moved to (1069, 677)
Screenshot: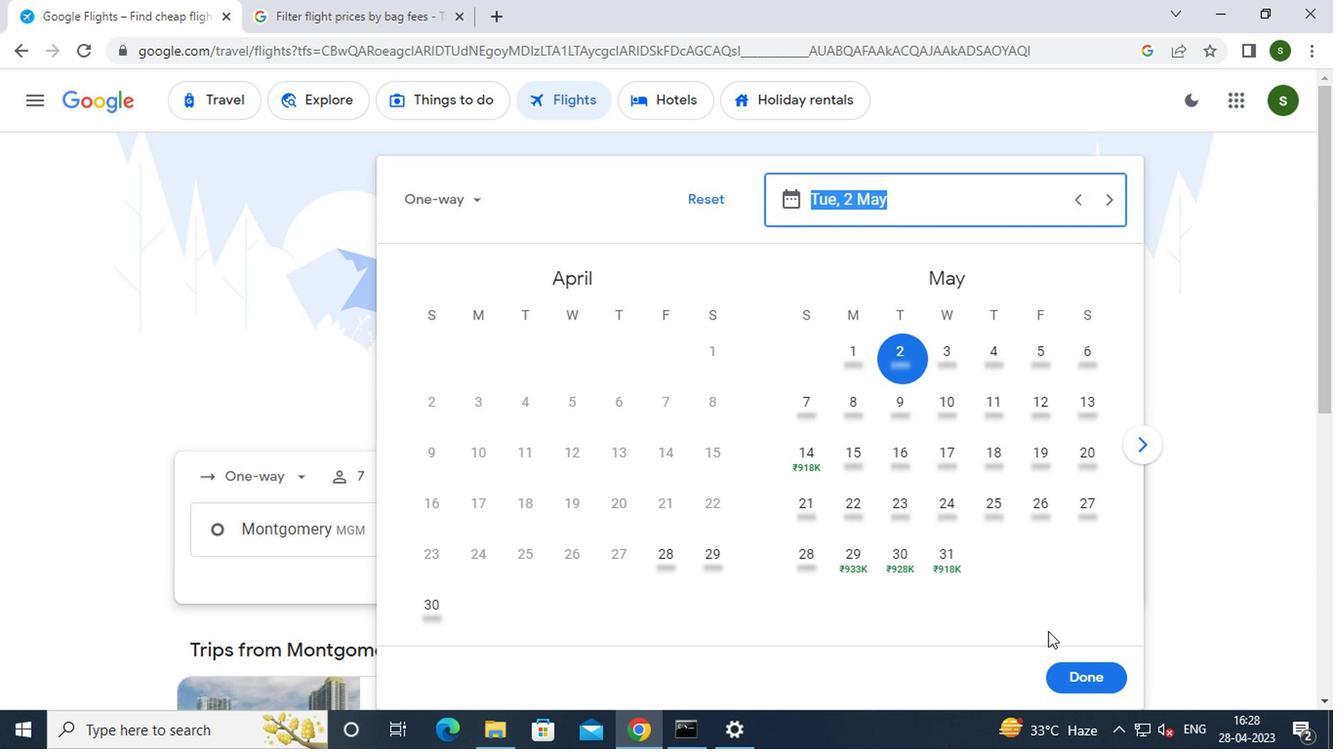 
Action: Mouse pressed left at (1069, 677)
Screenshot: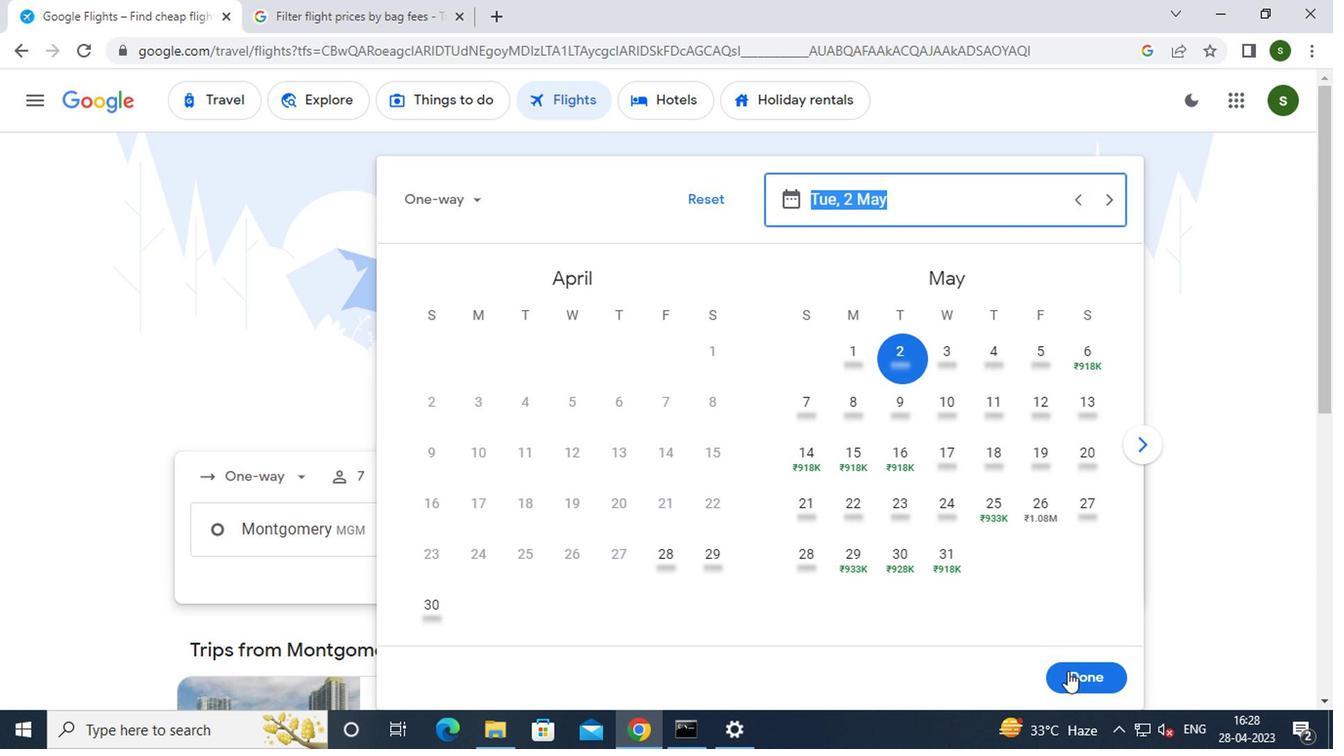 
Action: Mouse moved to (649, 588)
Screenshot: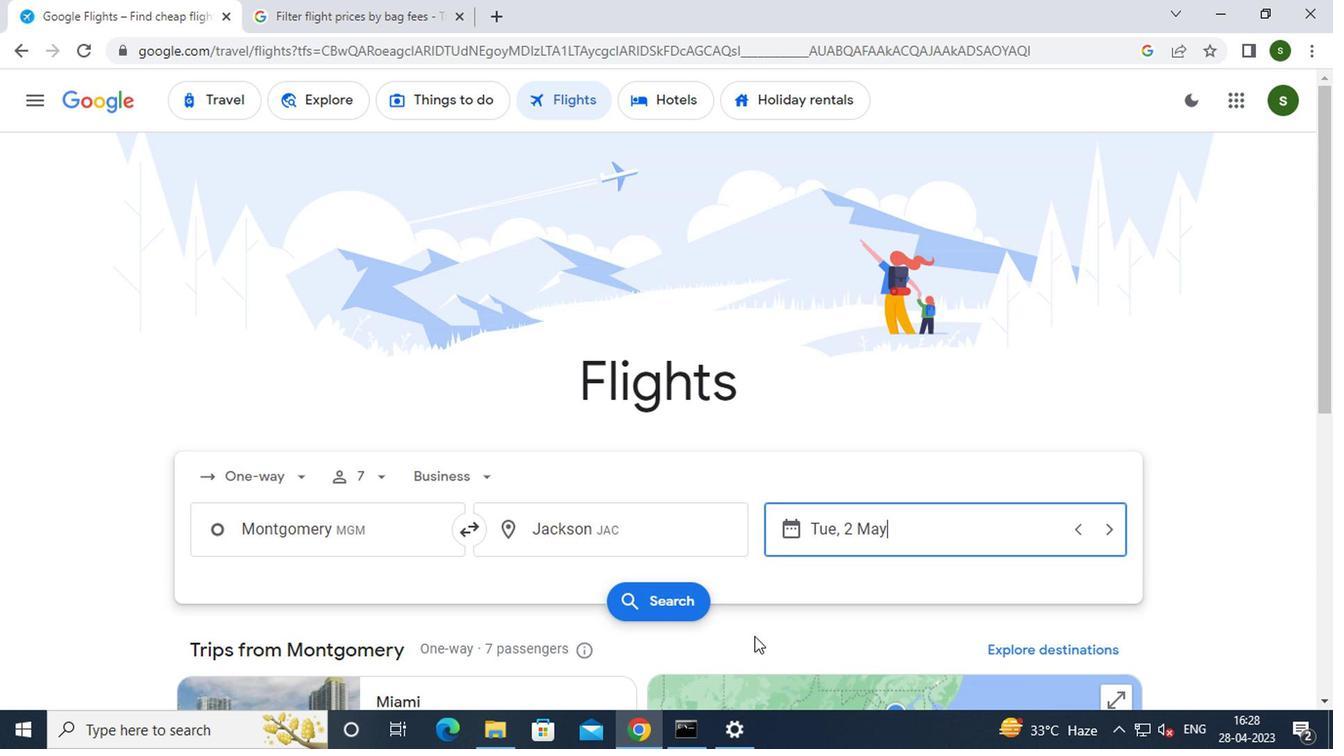 
Action: Mouse pressed left at (649, 588)
Screenshot: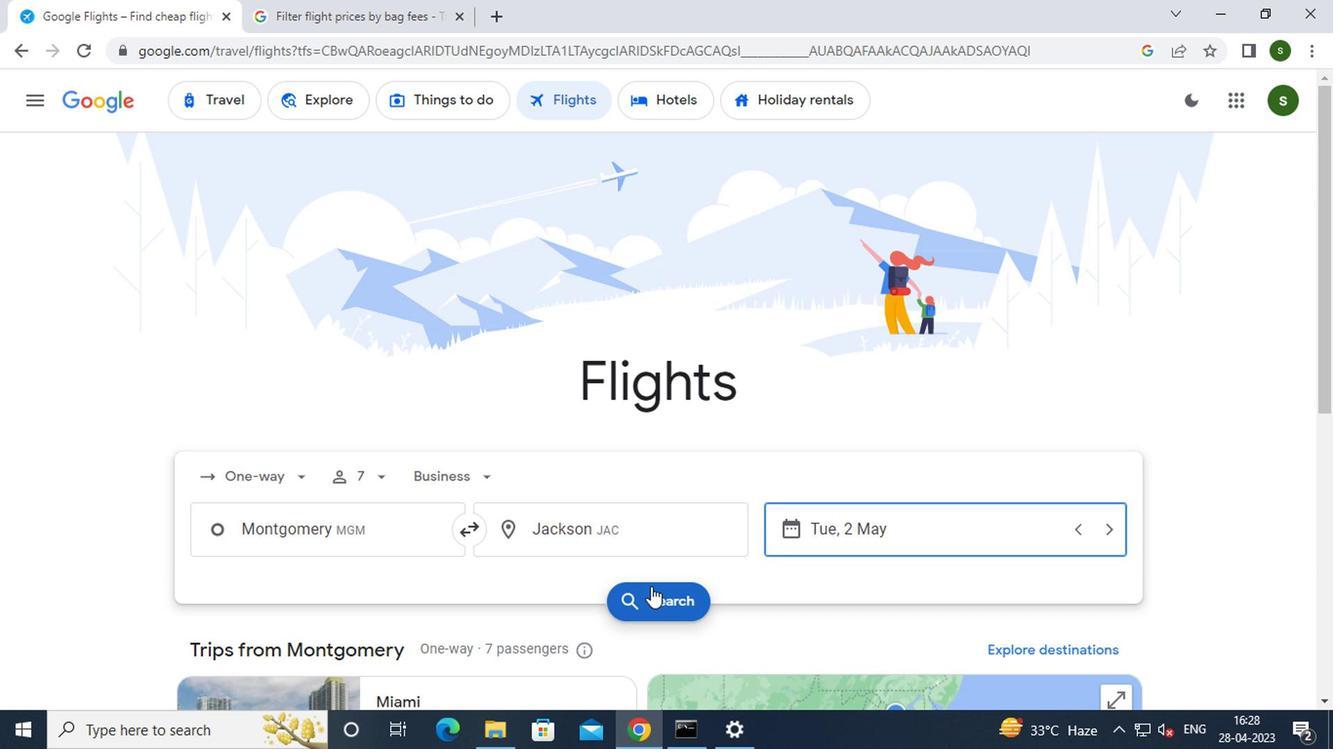 
Action: Mouse moved to (209, 278)
Screenshot: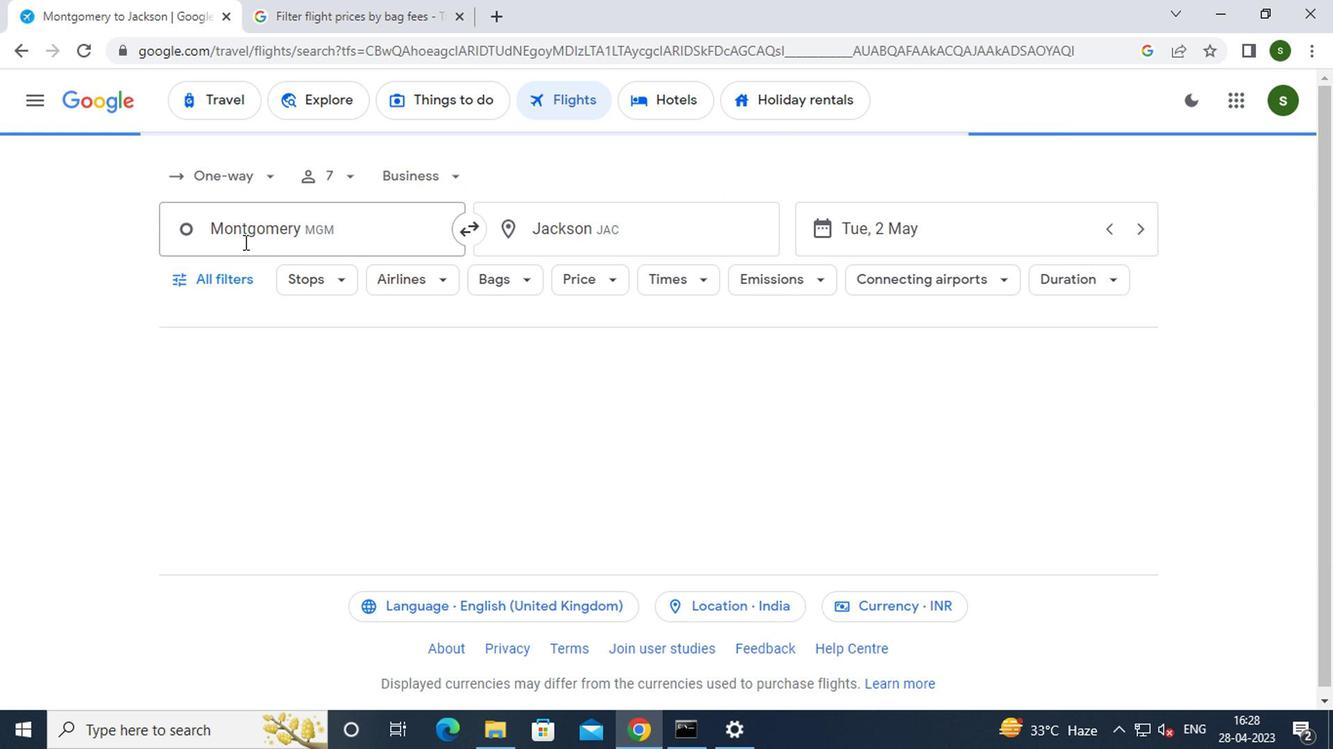 
Action: Mouse pressed left at (209, 278)
Screenshot: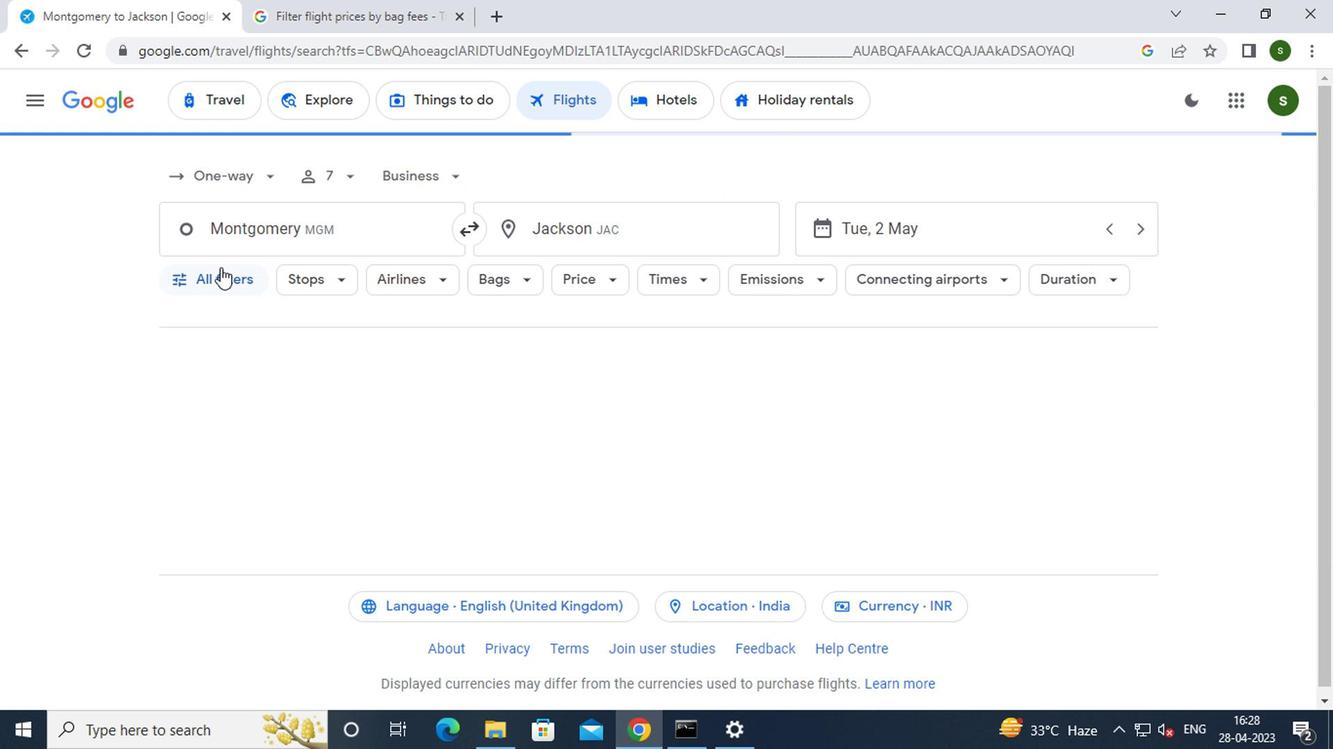 
Action: Mouse moved to (325, 478)
Screenshot: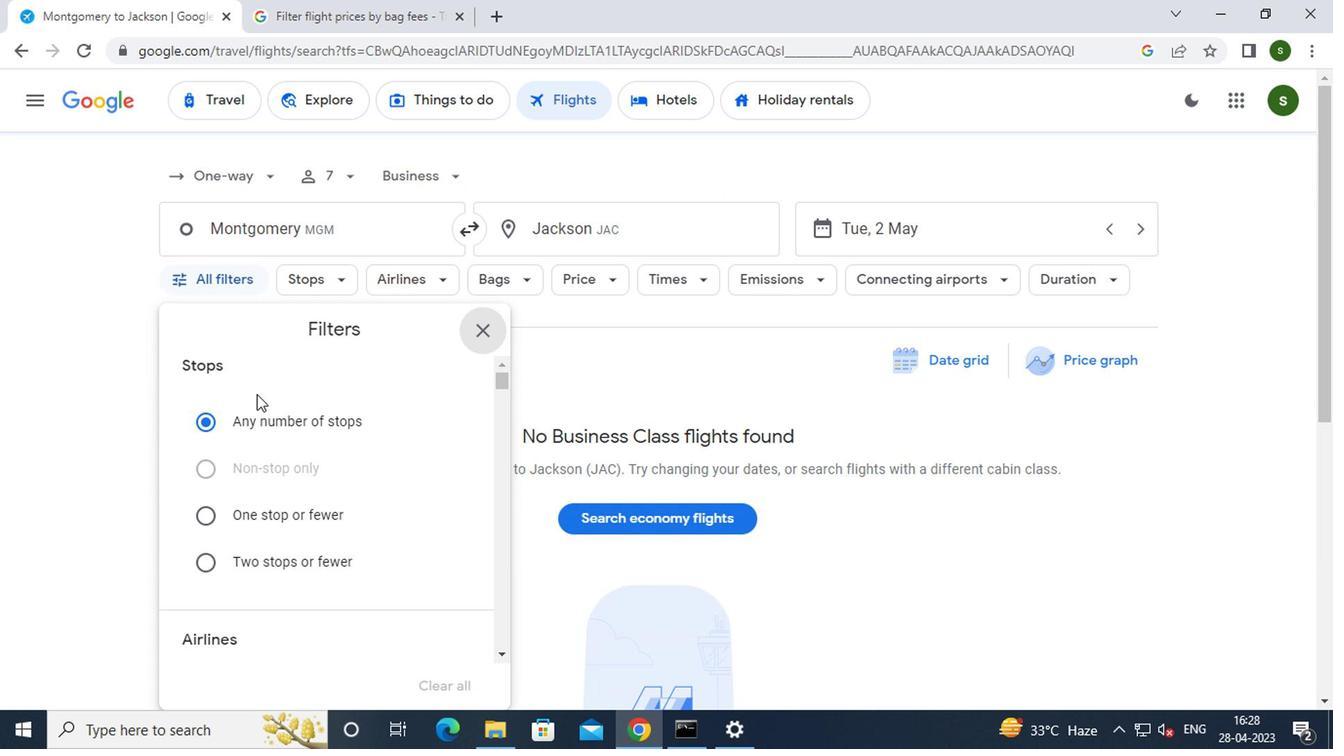 
Action: Mouse scrolled (325, 477) with delta (0, -1)
Screenshot: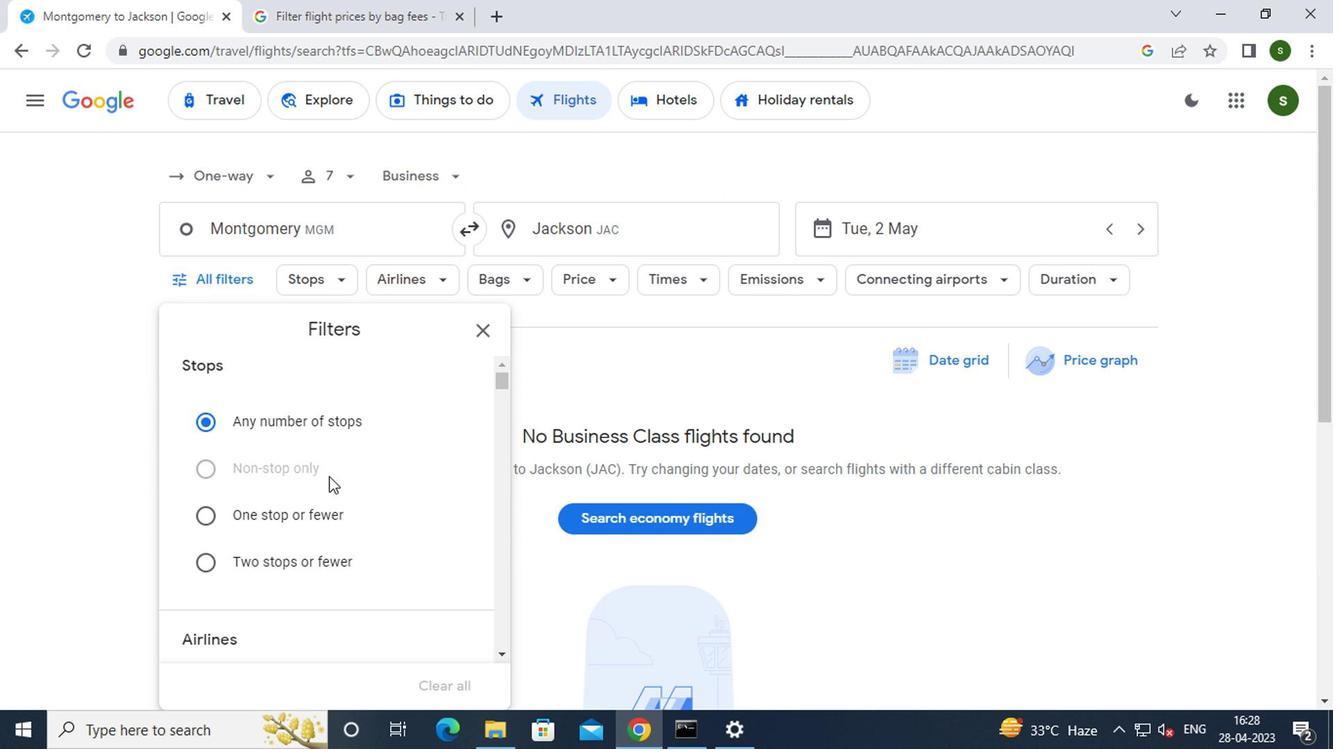 
Action: Mouse scrolled (325, 477) with delta (0, -1)
Screenshot: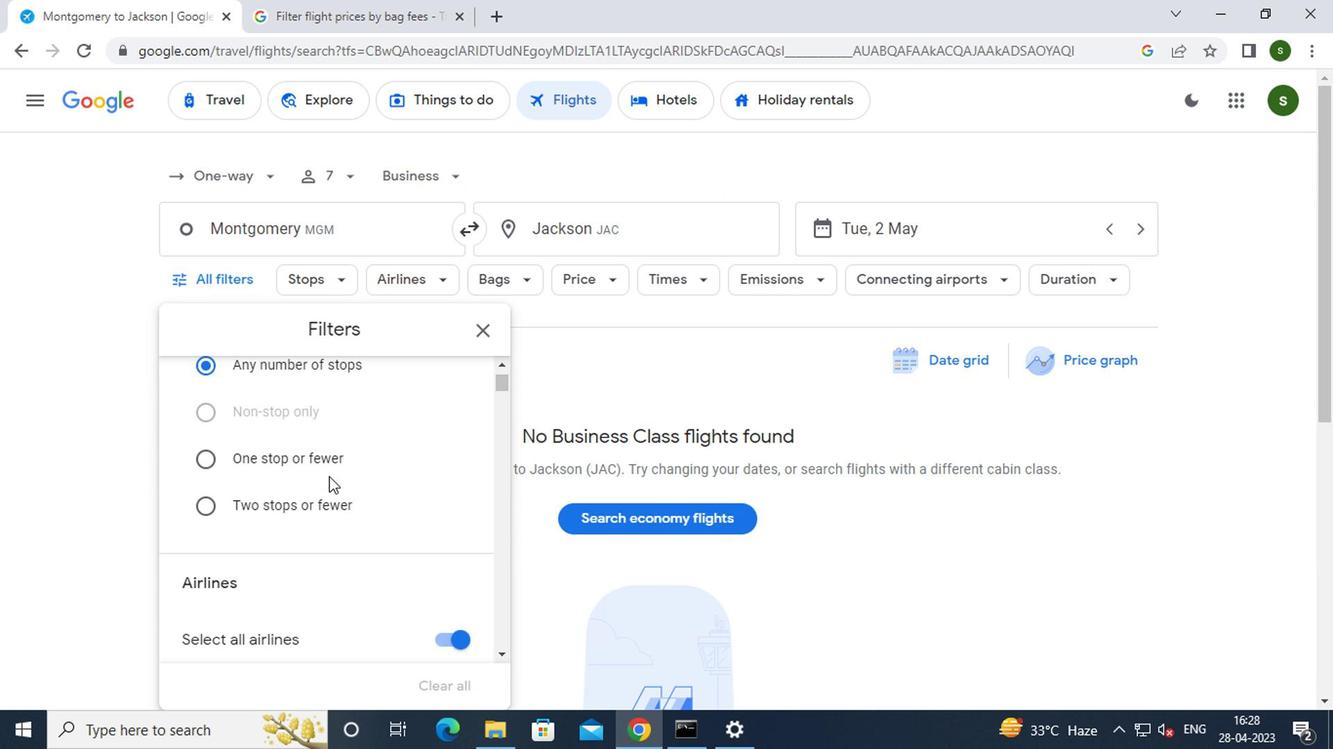 
Action: Mouse moved to (461, 502)
Screenshot: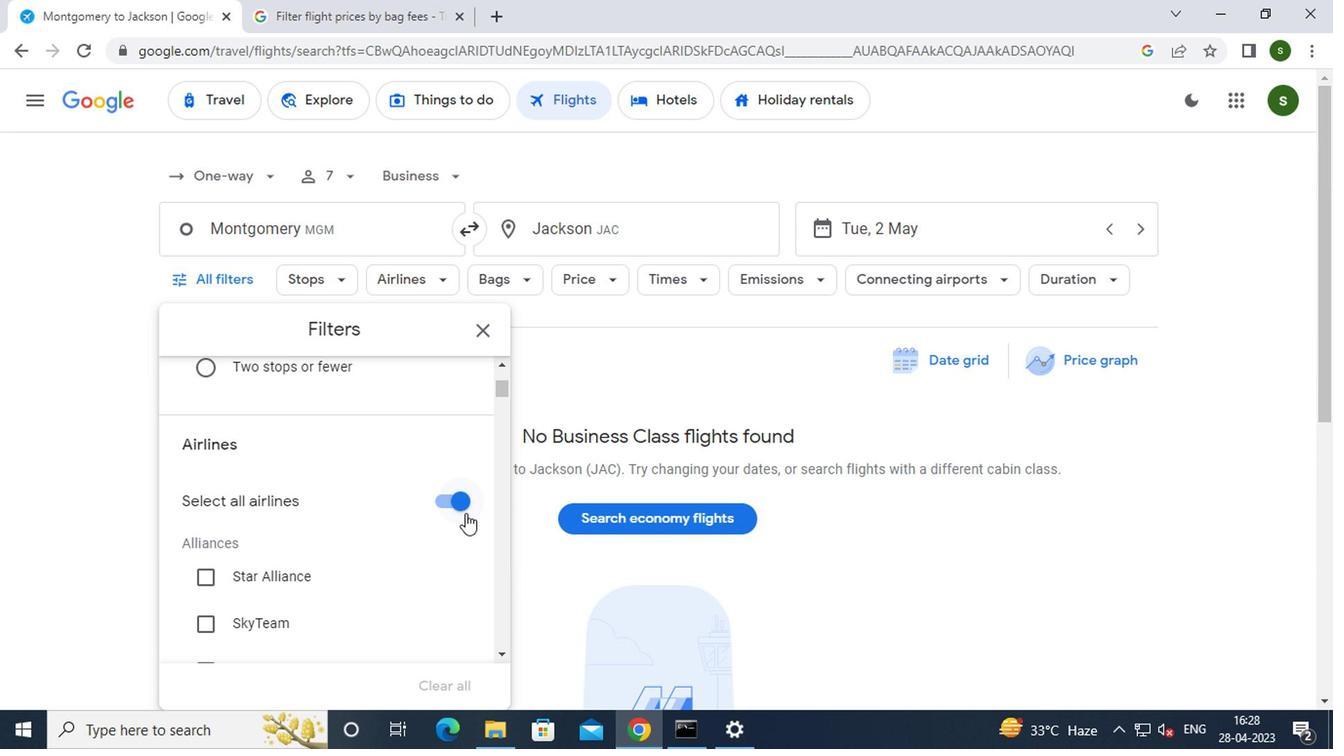
Action: Mouse pressed left at (461, 502)
Screenshot: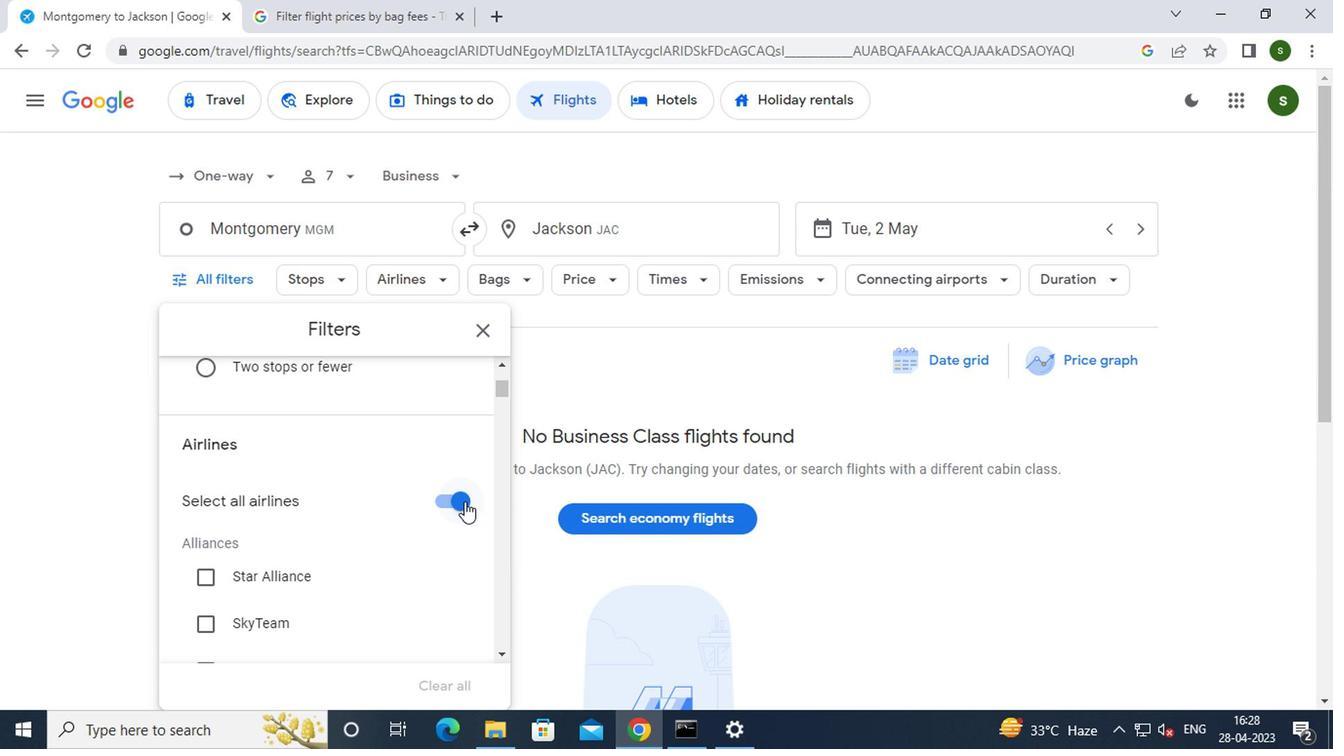 
Action: Mouse moved to (389, 494)
Screenshot: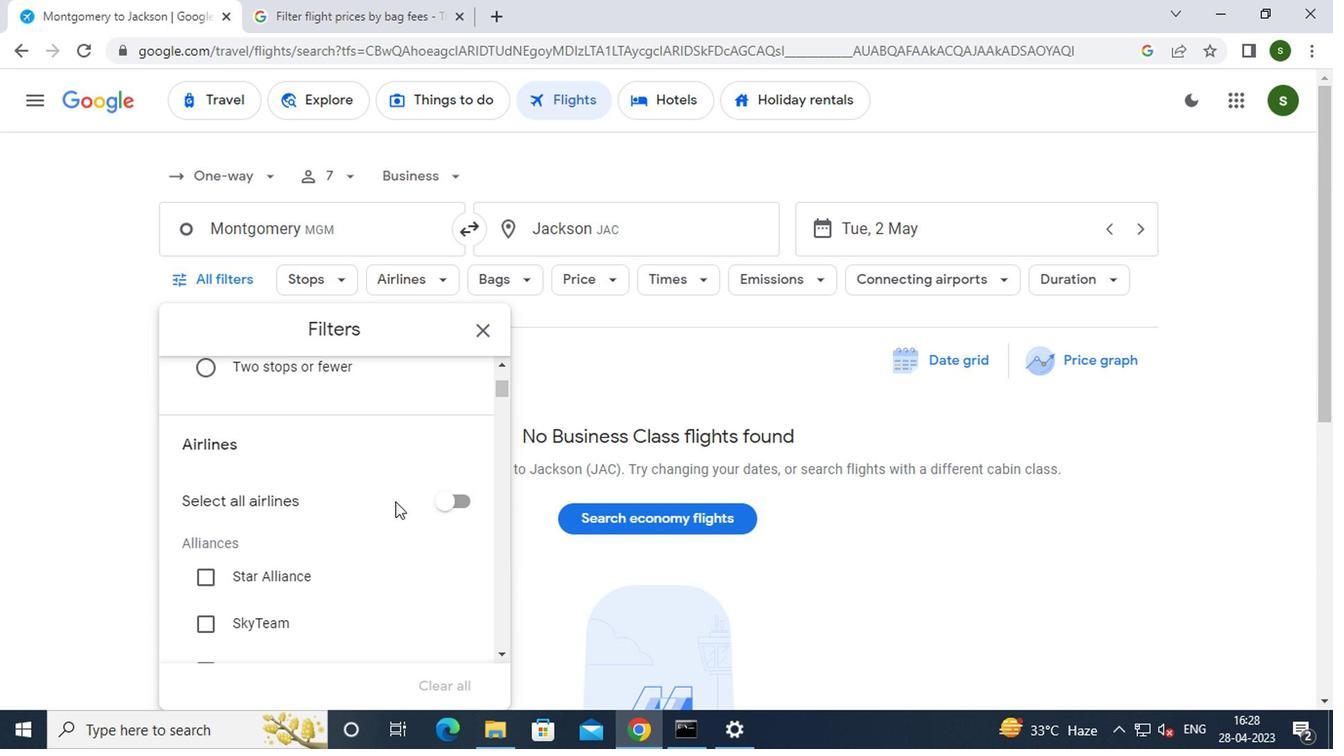 
Action: Mouse scrolled (389, 493) with delta (0, 0)
Screenshot: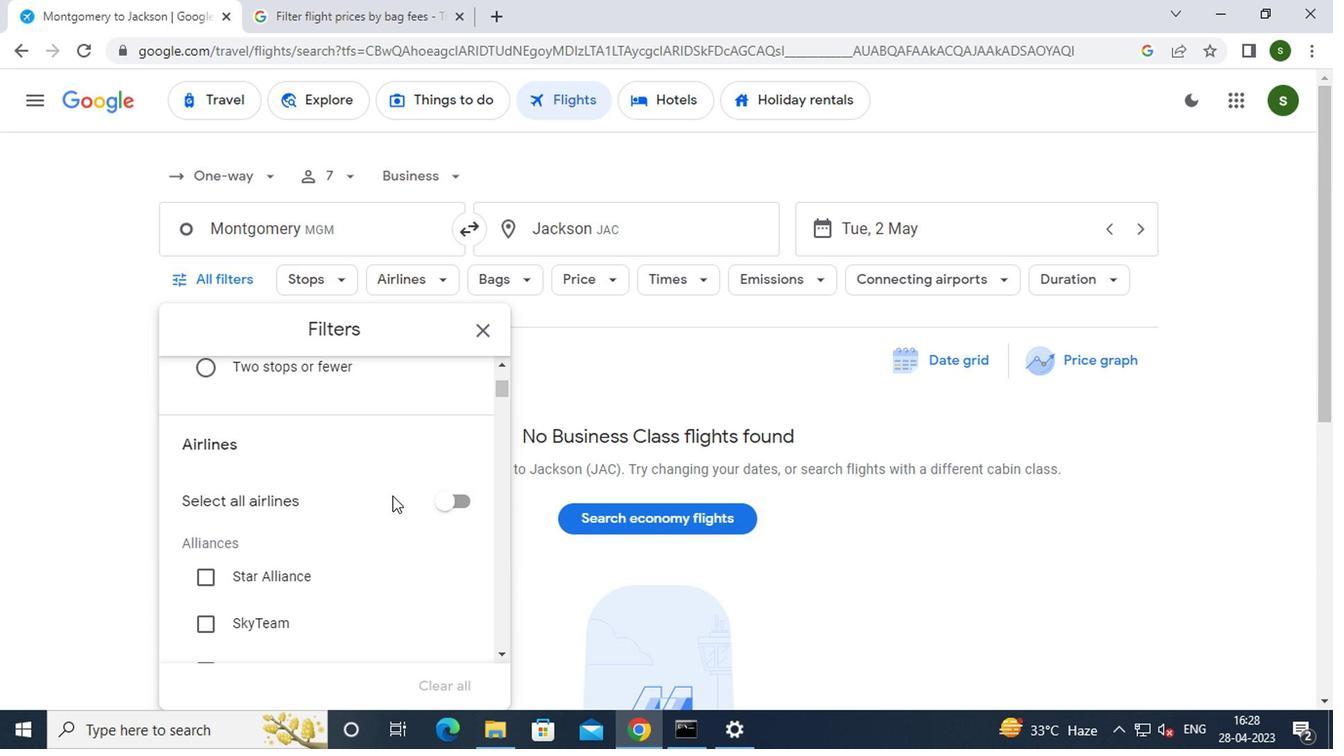 
Action: Mouse scrolled (389, 493) with delta (0, 0)
Screenshot: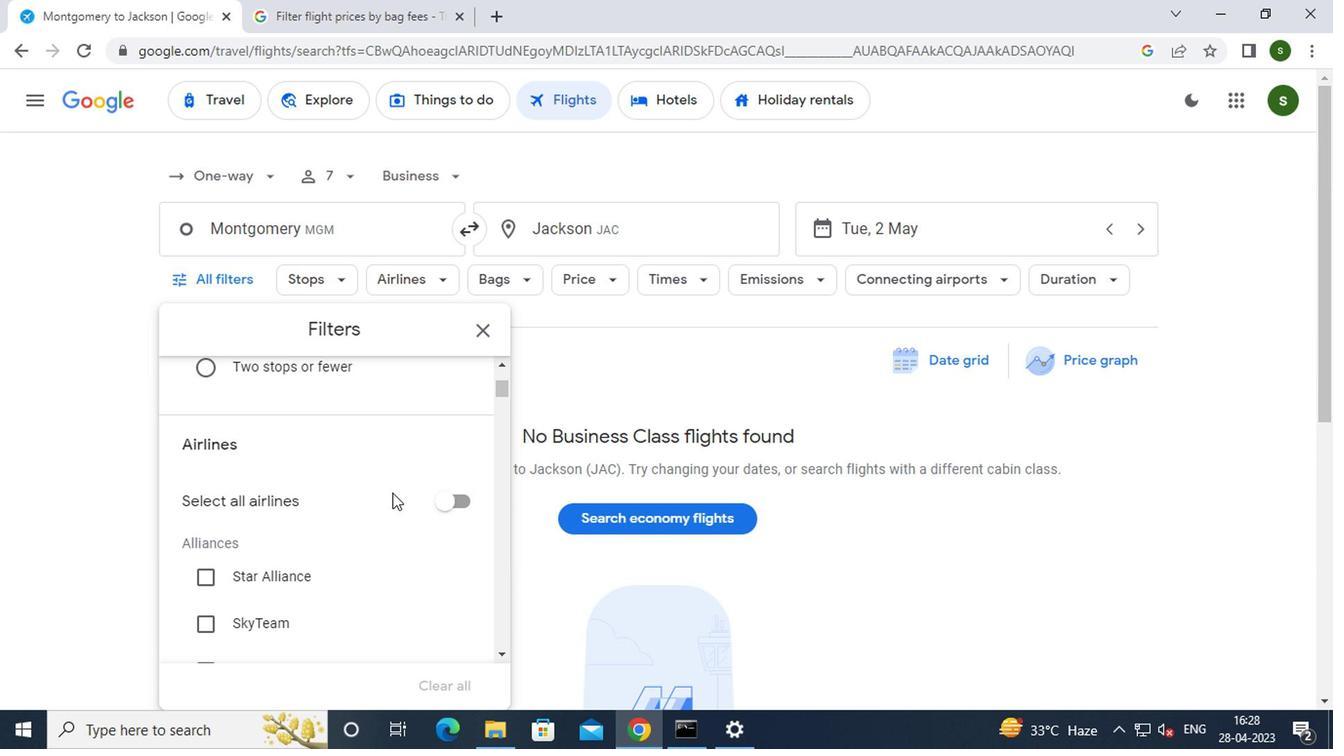 
Action: Mouse scrolled (389, 493) with delta (0, 0)
Screenshot: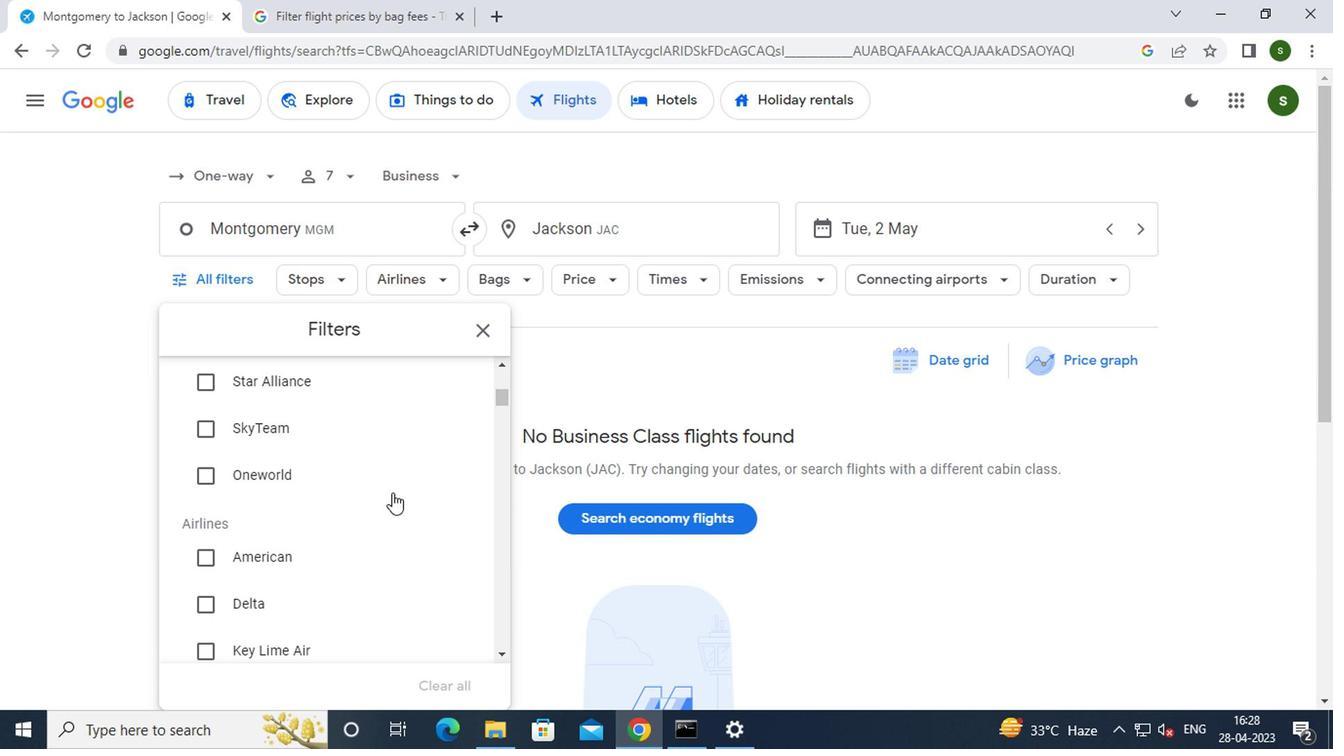 
Action: Mouse scrolled (389, 493) with delta (0, 0)
Screenshot: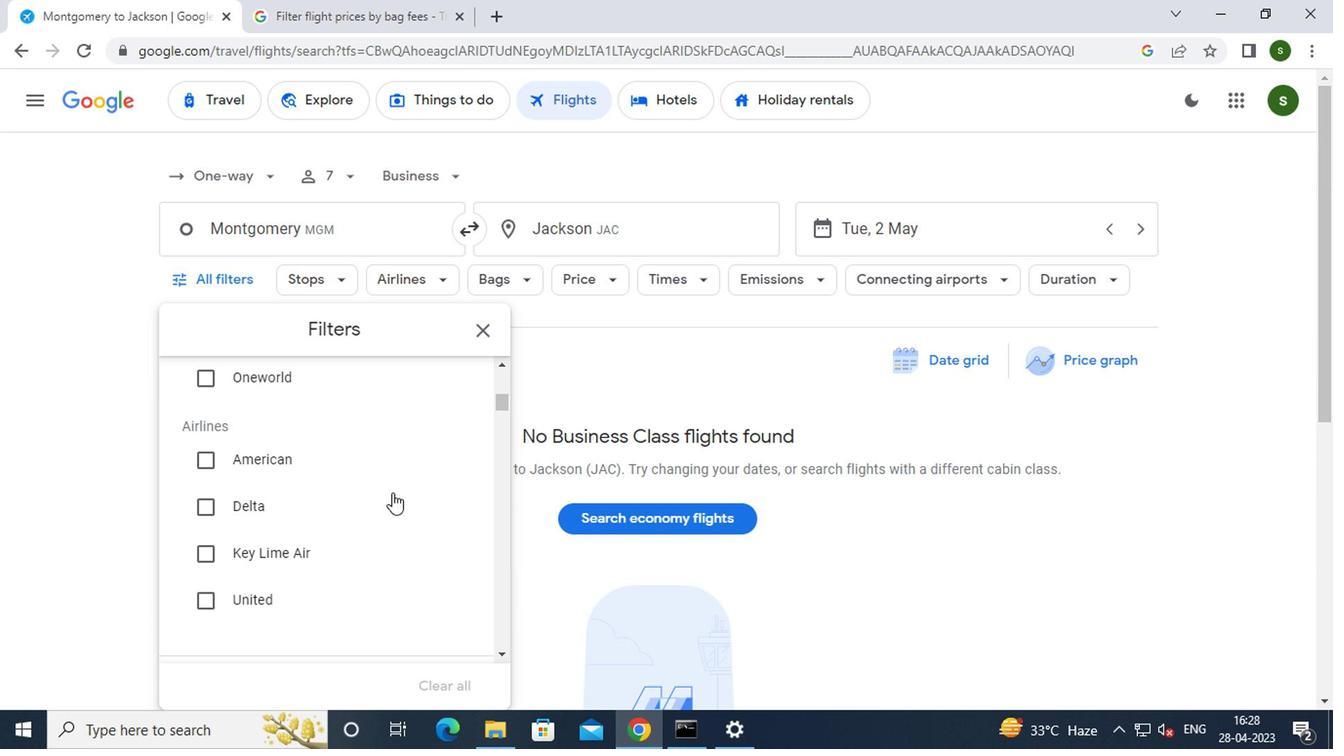 
Action: Mouse scrolled (389, 493) with delta (0, 0)
Screenshot: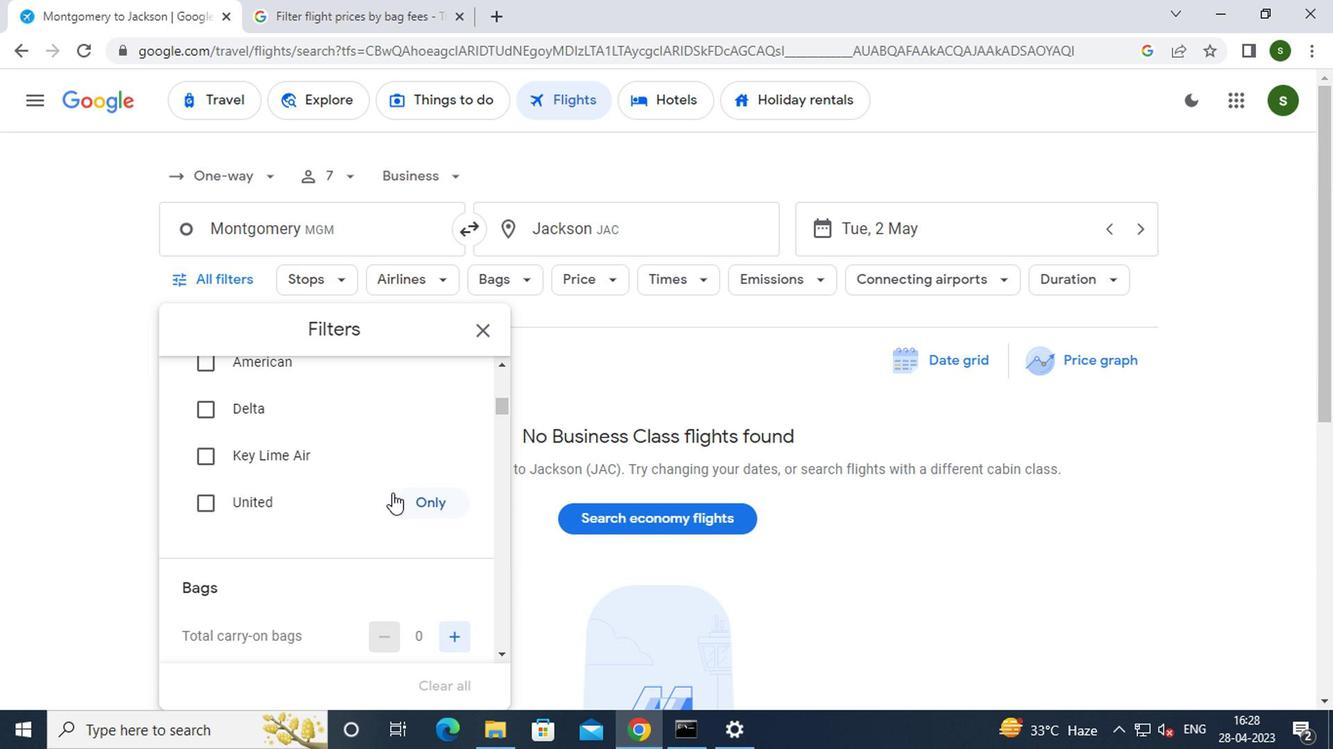 
Action: Mouse scrolled (389, 493) with delta (0, 0)
Screenshot: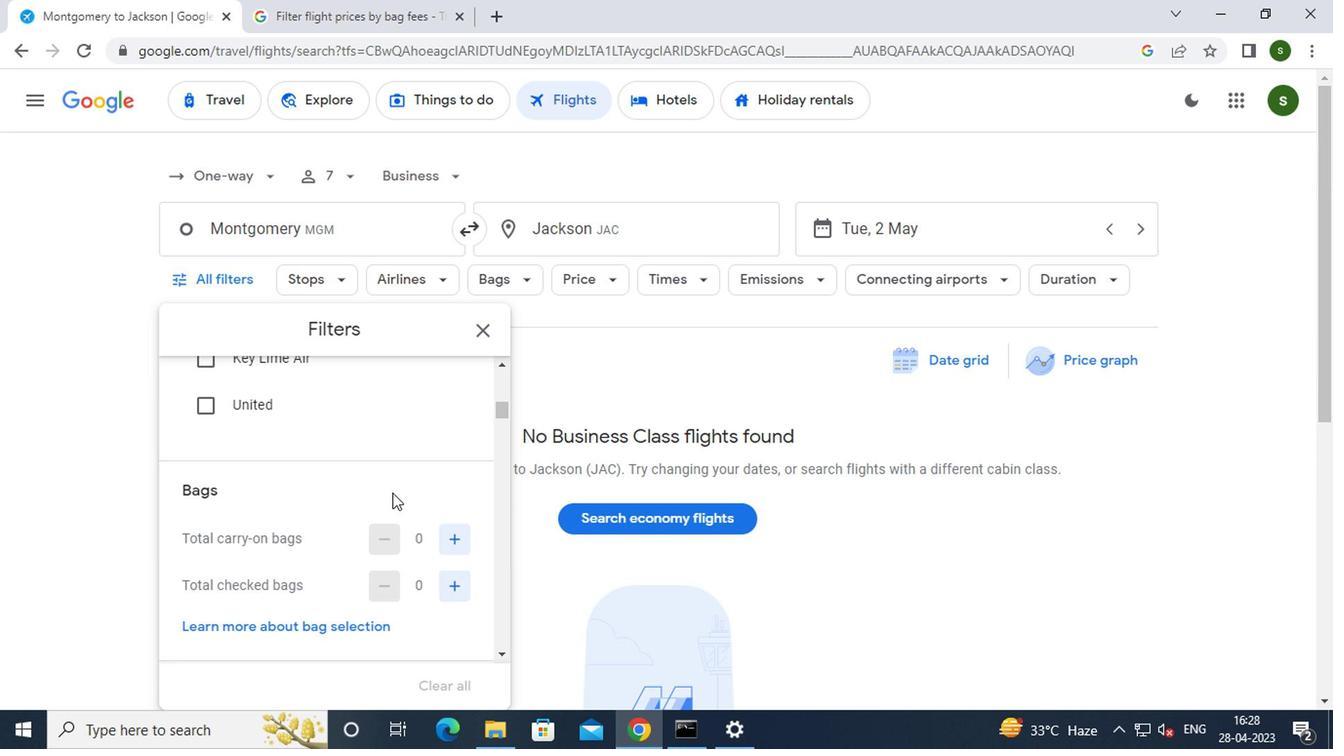 
Action: Mouse moved to (449, 491)
Screenshot: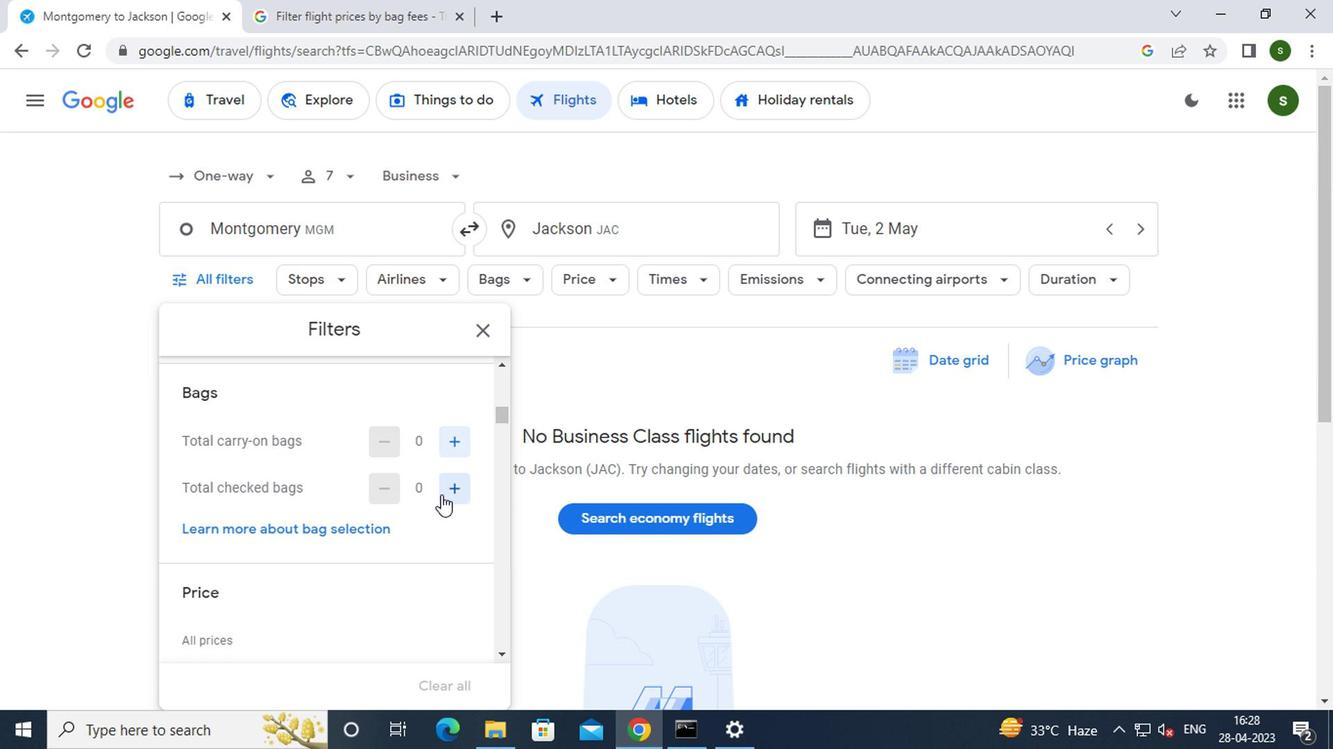 
Action: Mouse pressed left at (449, 491)
Screenshot: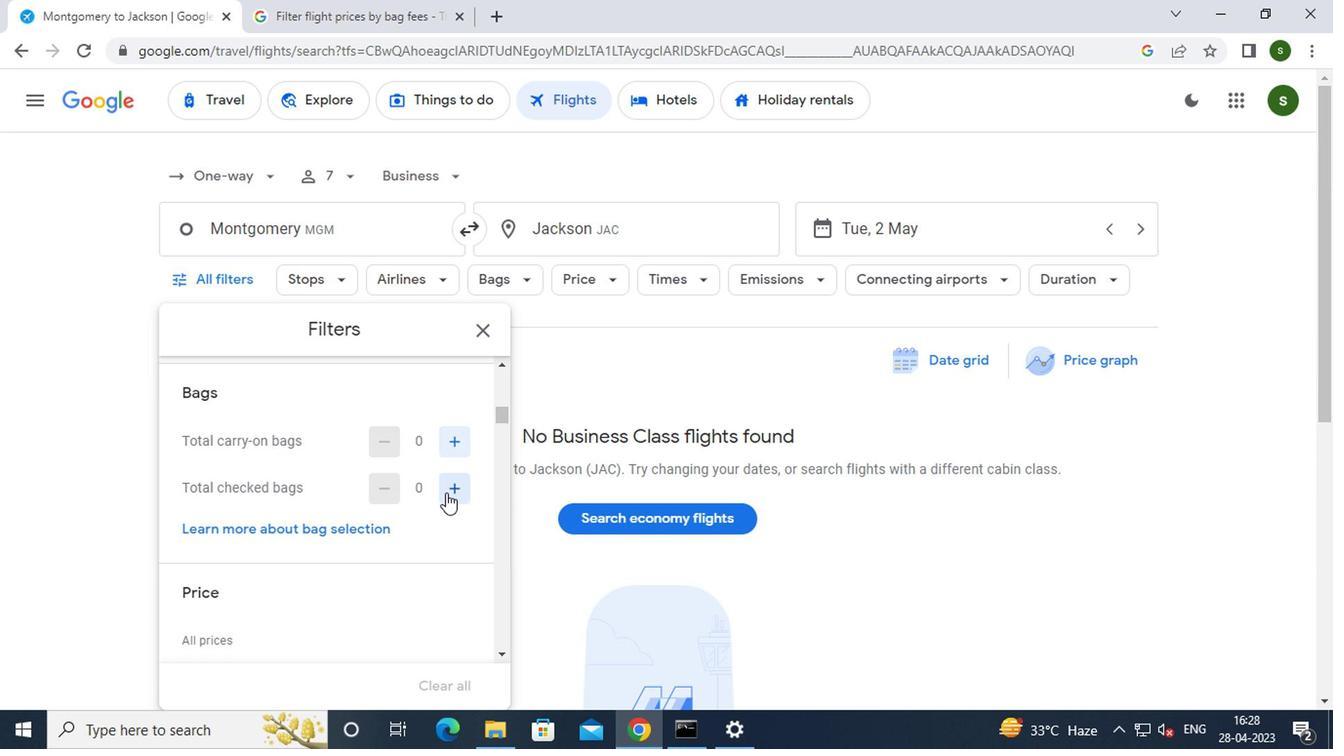 
Action: Mouse pressed left at (449, 491)
Screenshot: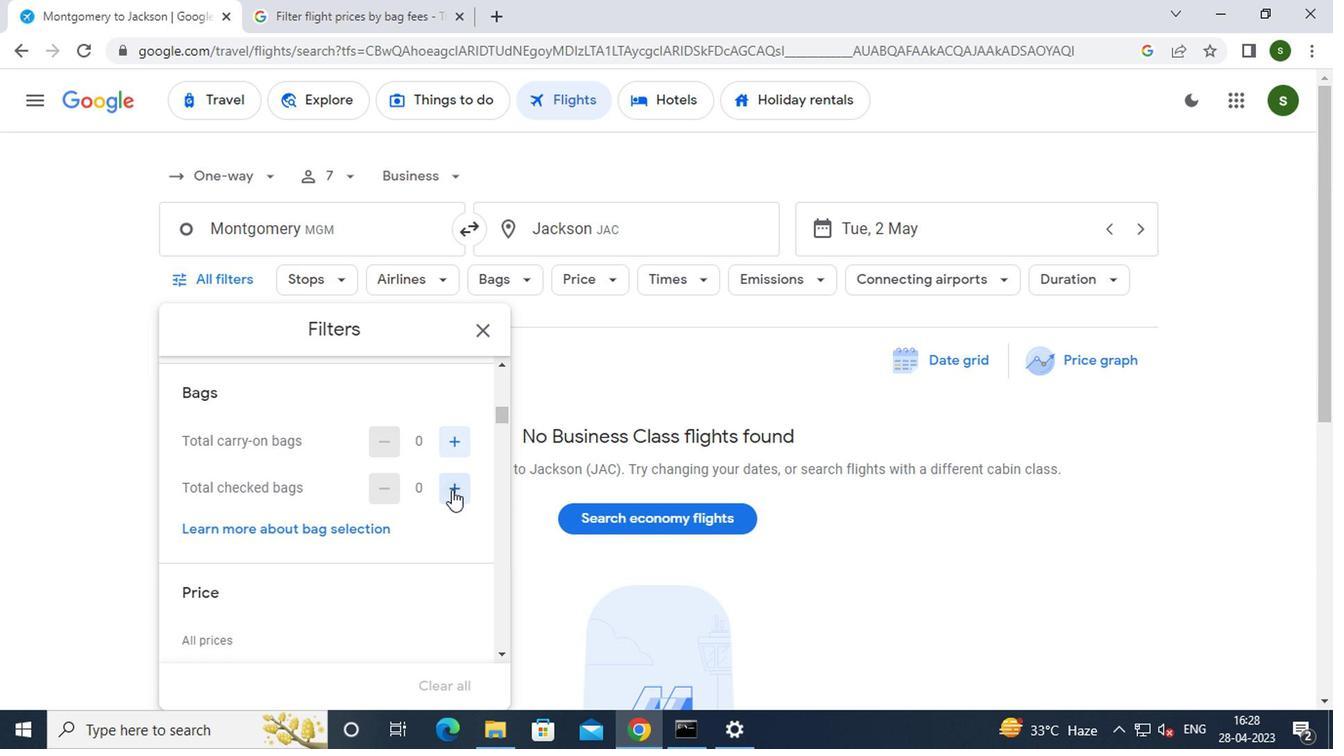 
Action: Mouse pressed left at (449, 491)
Screenshot: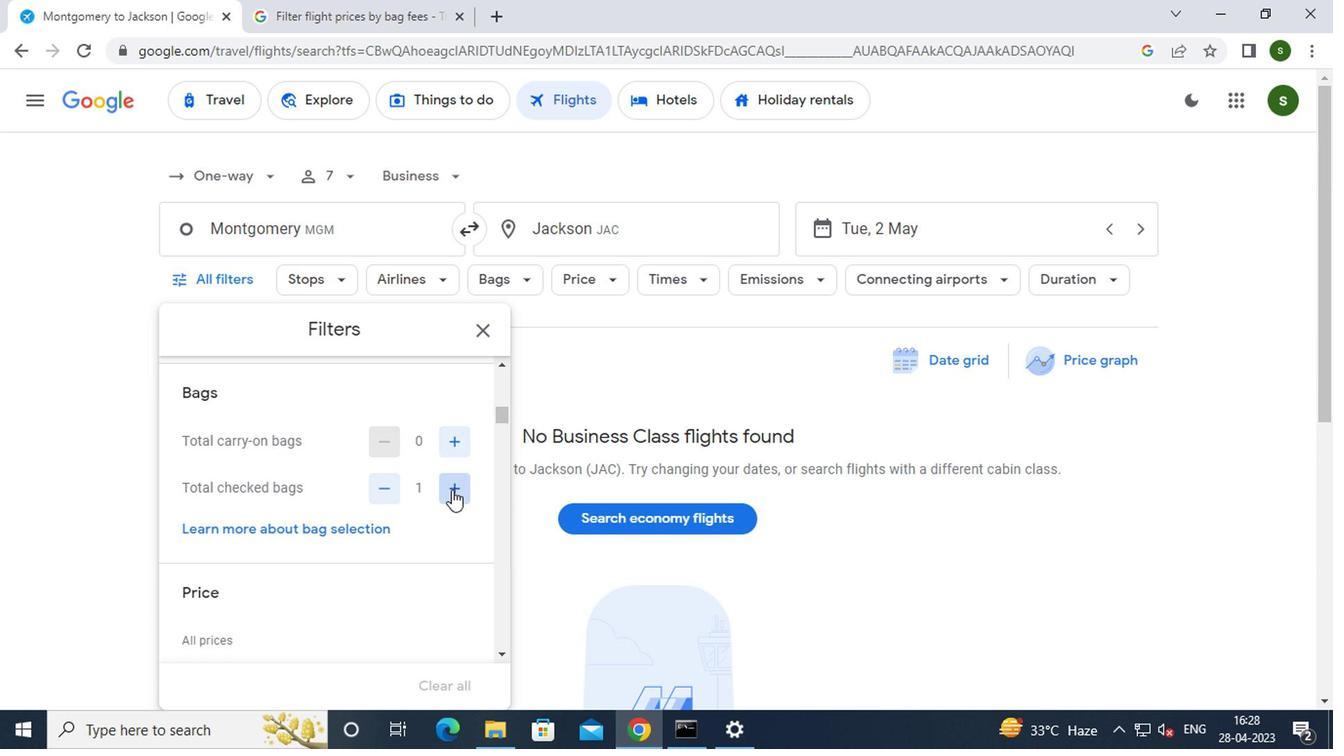
Action: Mouse pressed left at (449, 491)
Screenshot: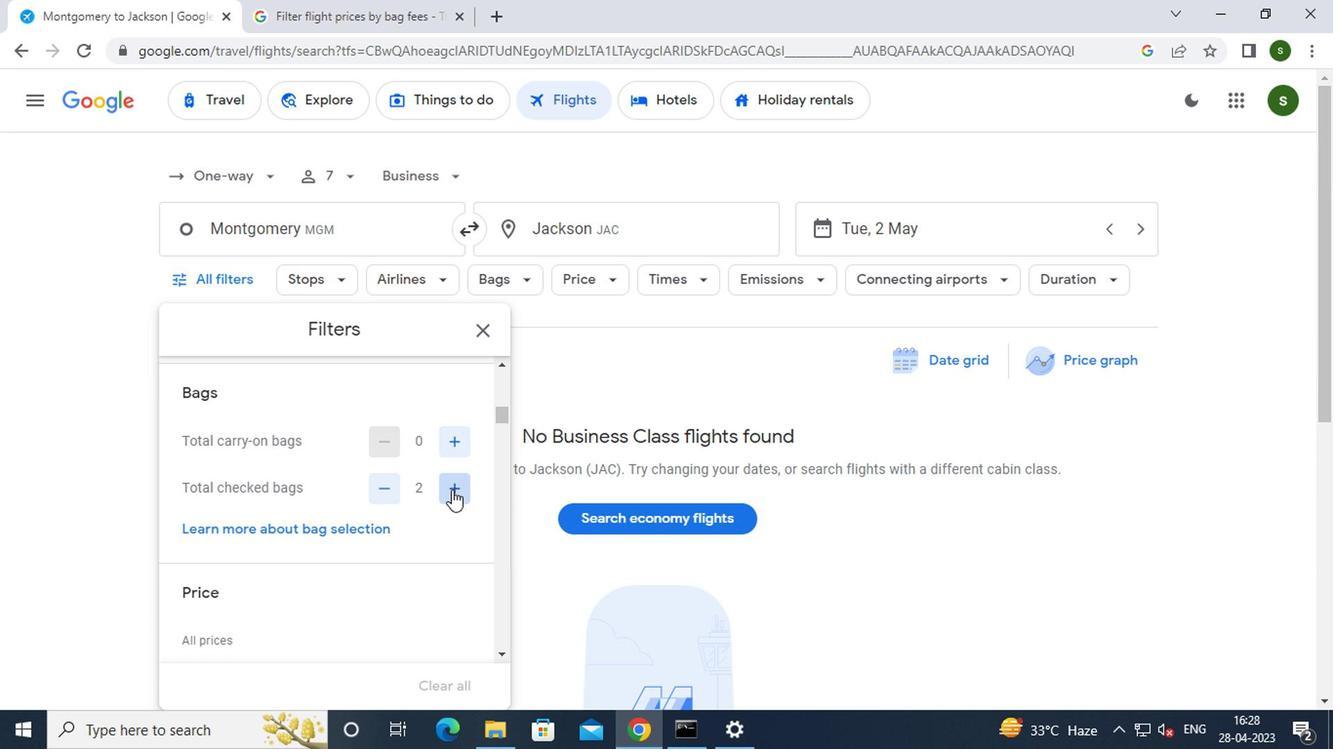
Action: Mouse pressed left at (449, 491)
Screenshot: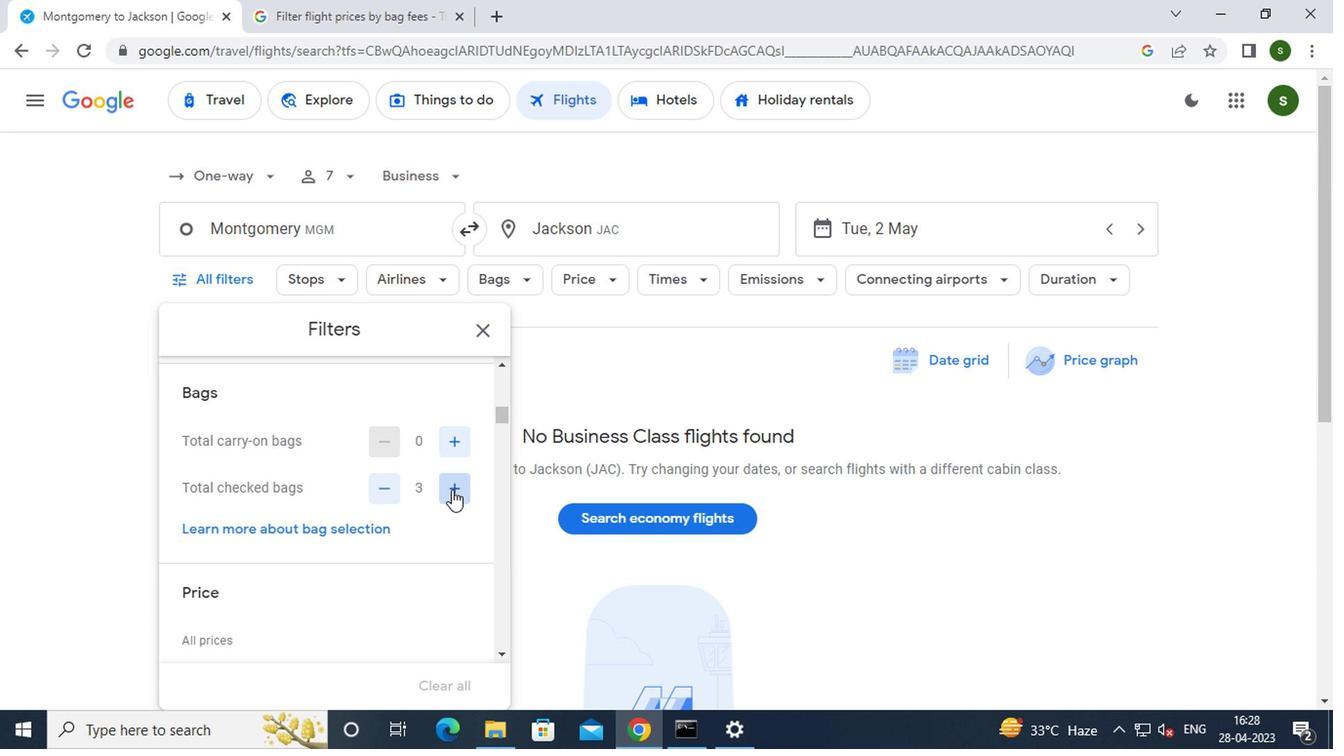 
Action: Mouse pressed left at (449, 491)
Screenshot: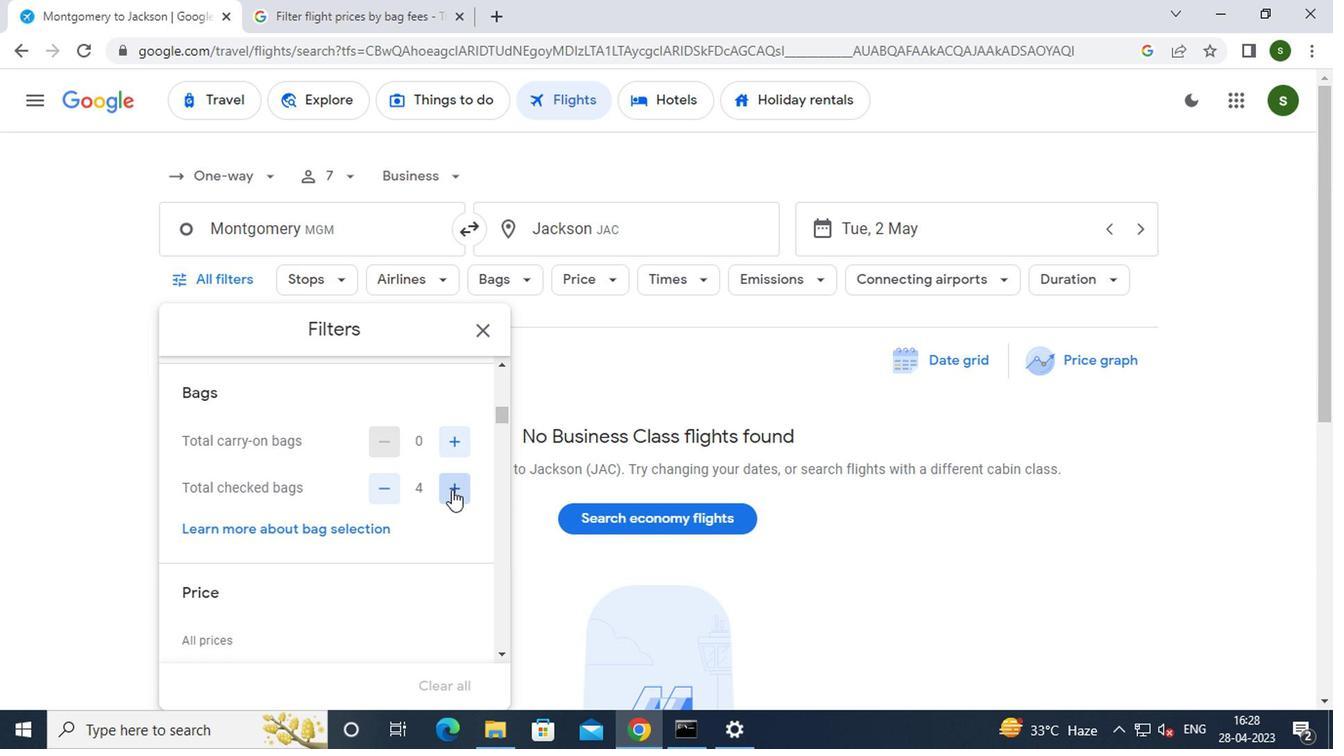 
Action: Mouse pressed left at (449, 491)
Screenshot: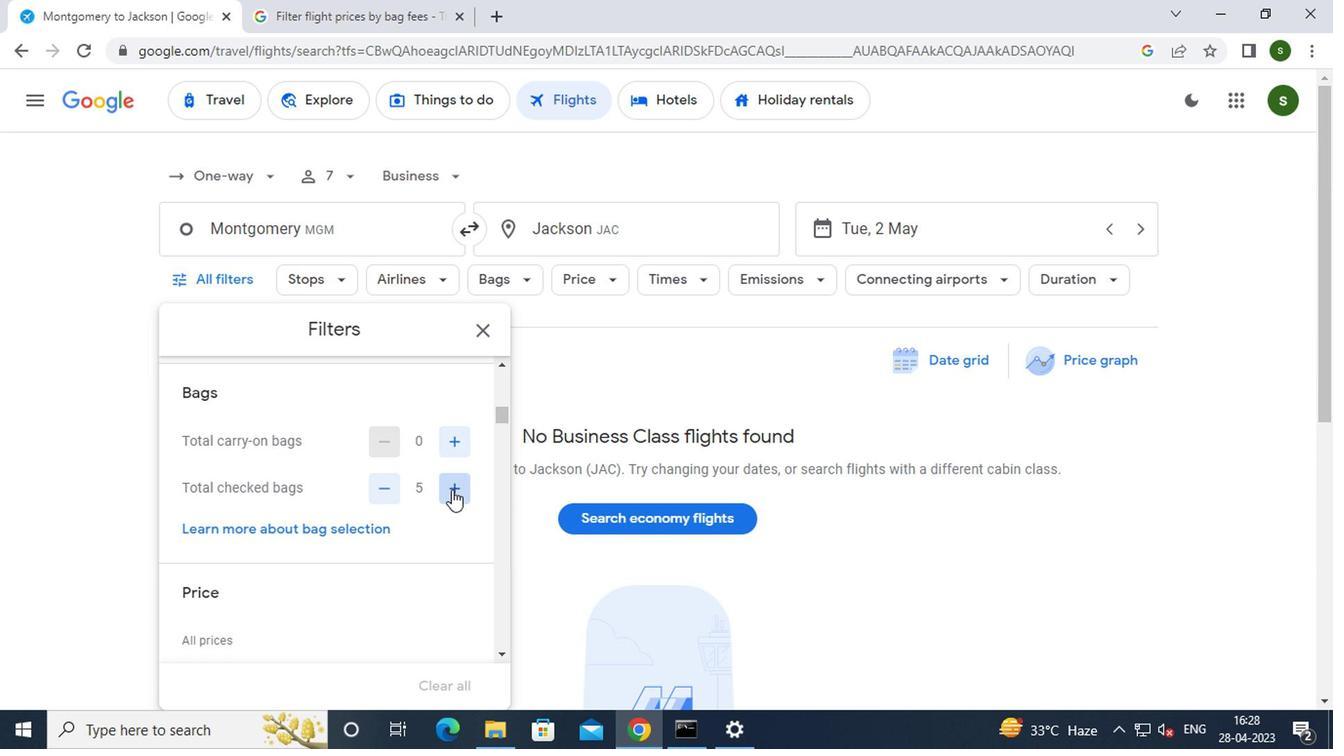
Action: Mouse moved to (392, 496)
Screenshot: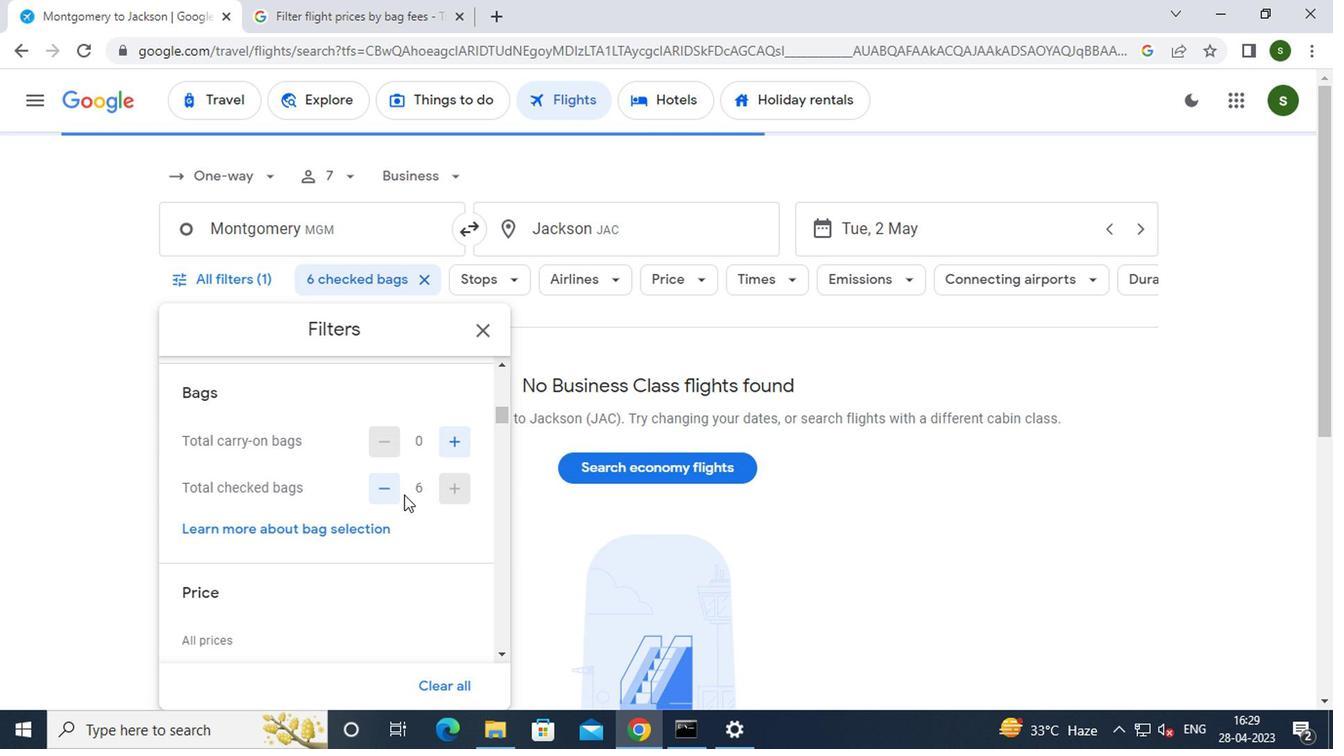 
Action: Mouse scrolled (392, 495) with delta (0, 0)
Screenshot: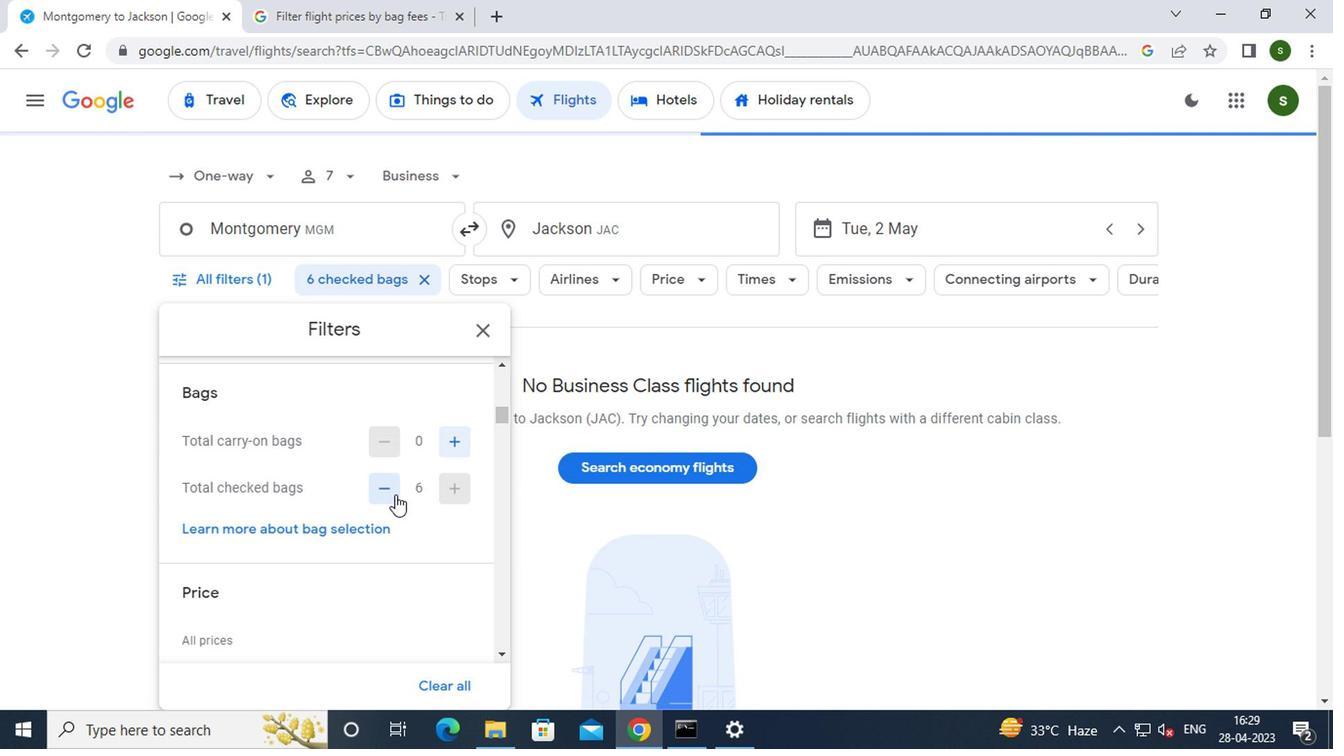 
Action: Mouse moved to (459, 578)
Screenshot: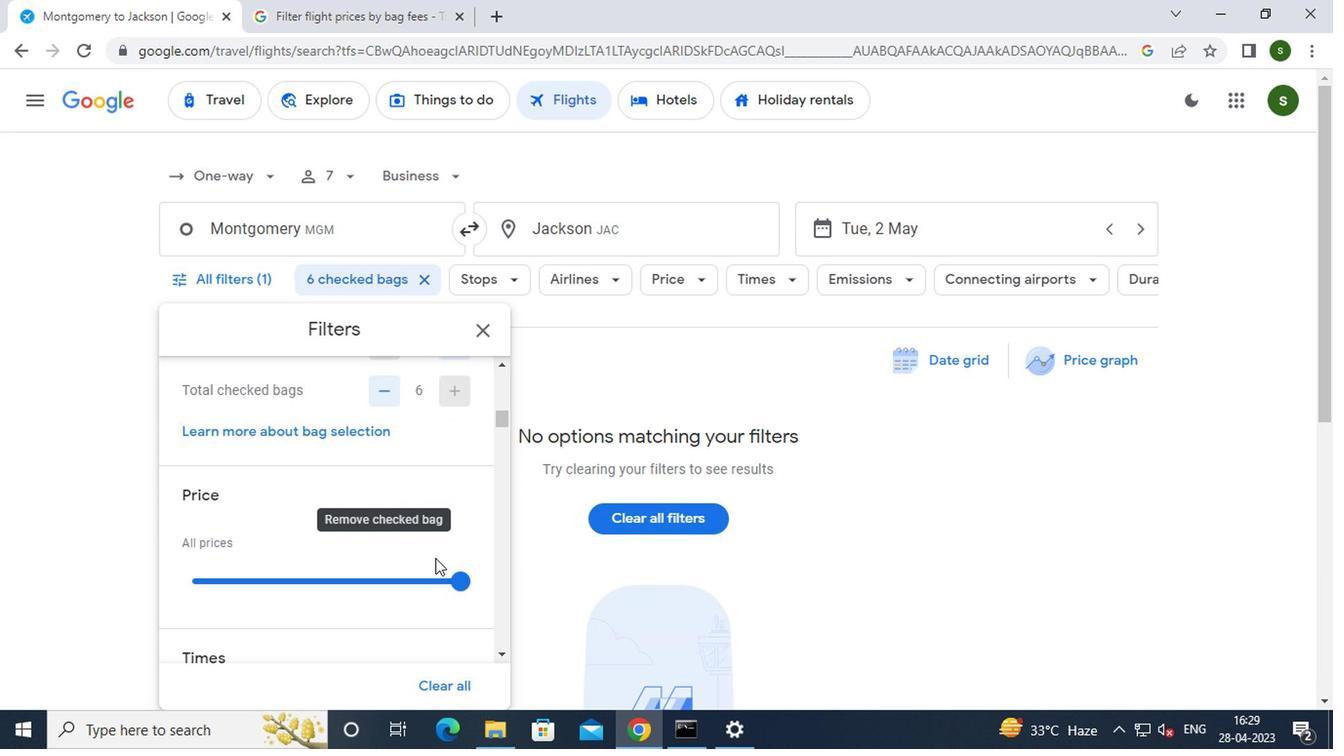 
Action: Mouse pressed left at (459, 578)
Screenshot: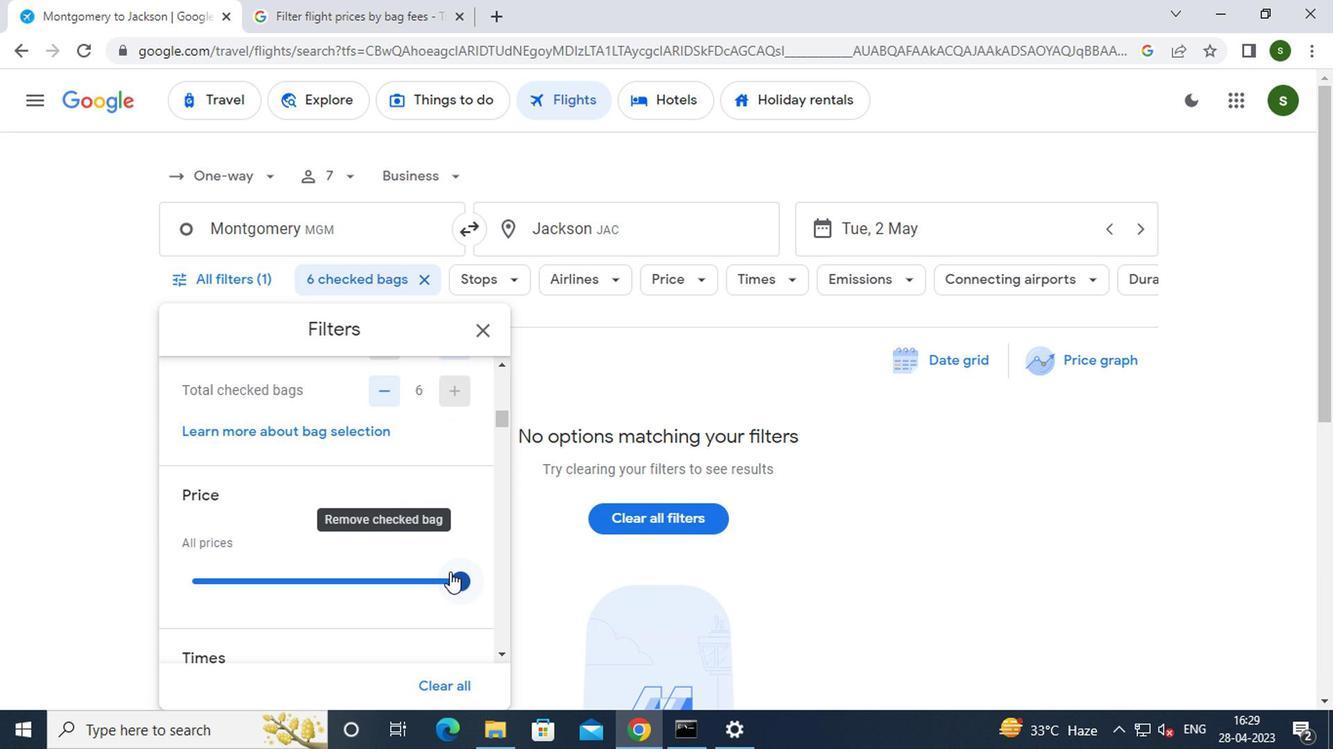 
Action: Mouse moved to (385, 509)
Screenshot: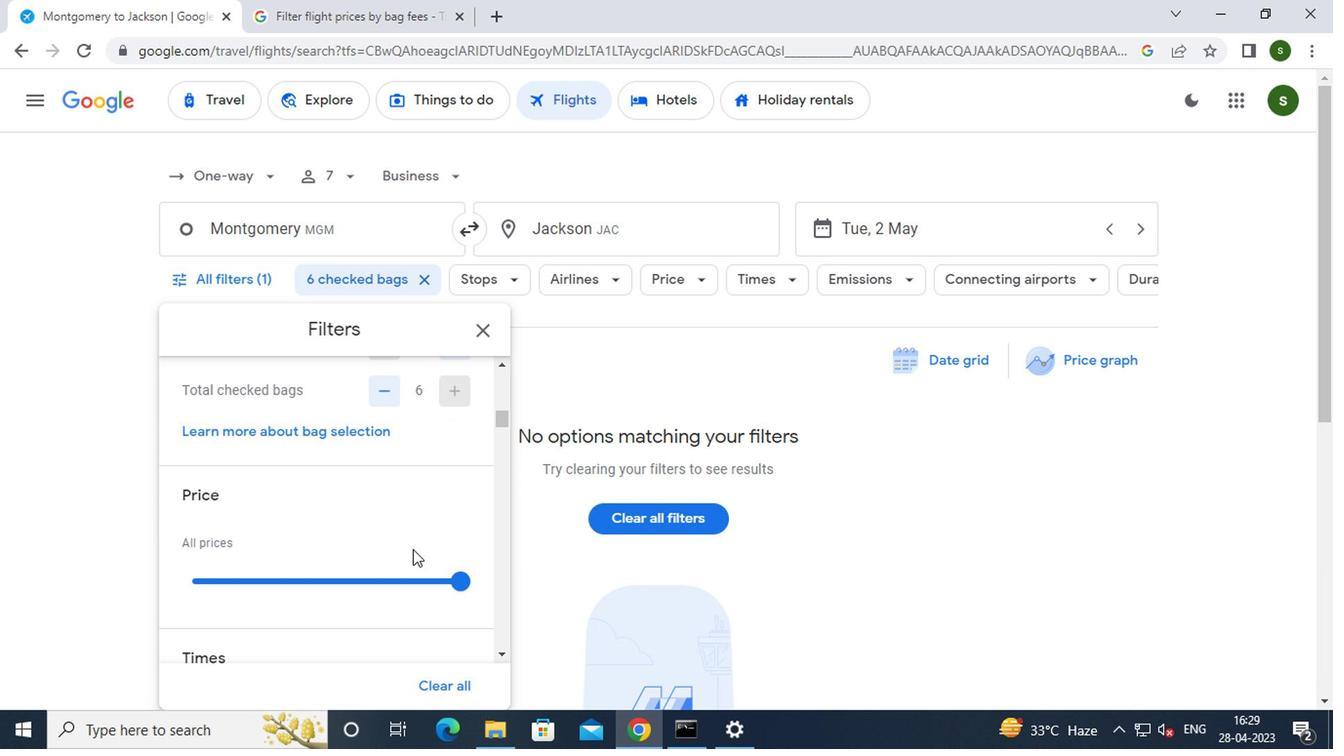 
Action: Mouse scrolled (385, 508) with delta (0, 0)
Screenshot: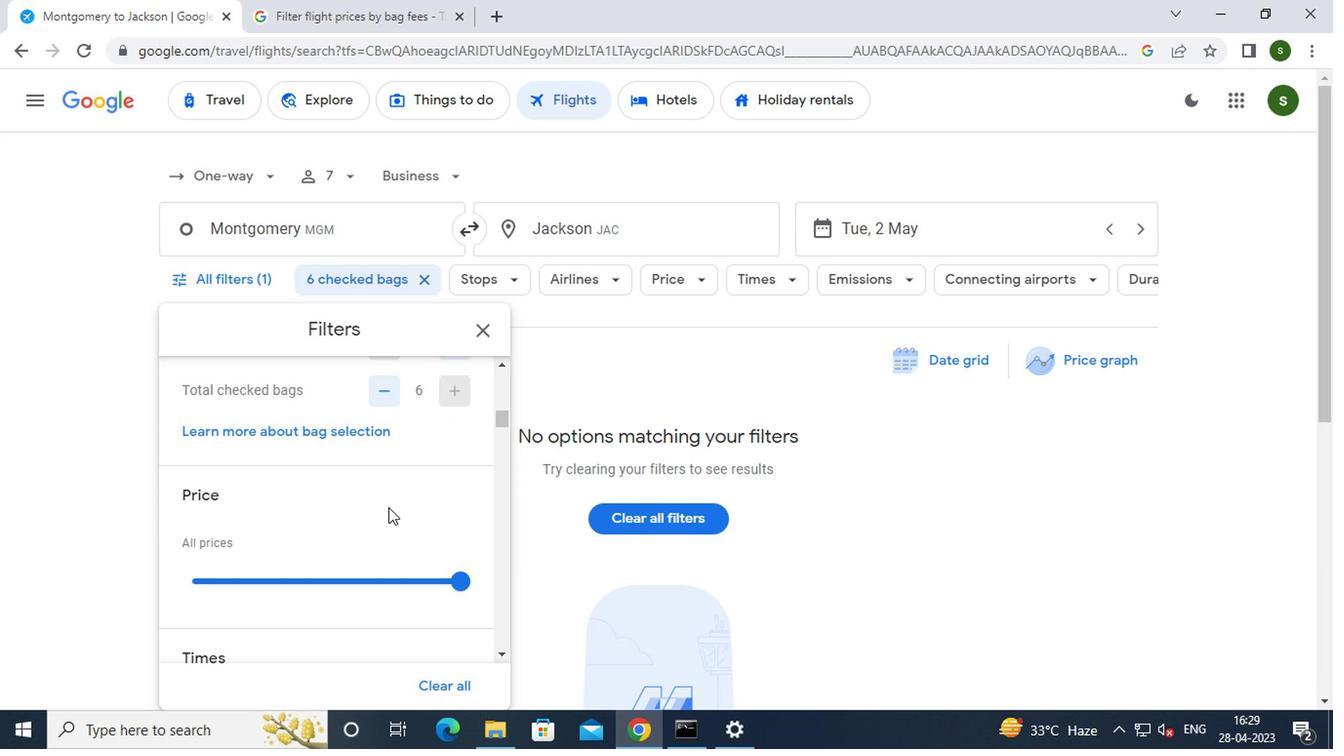 
Action: Mouse scrolled (385, 508) with delta (0, 0)
Screenshot: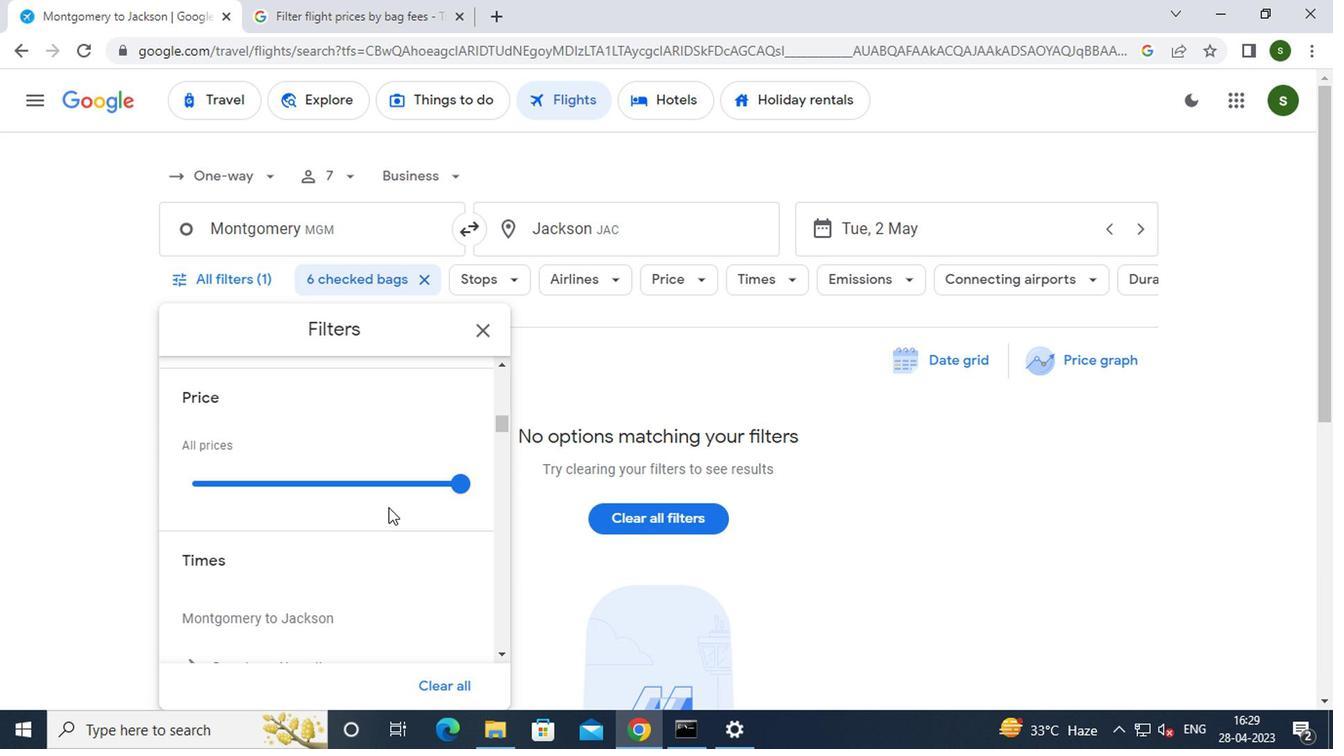 
Action: Mouse moved to (193, 610)
Screenshot: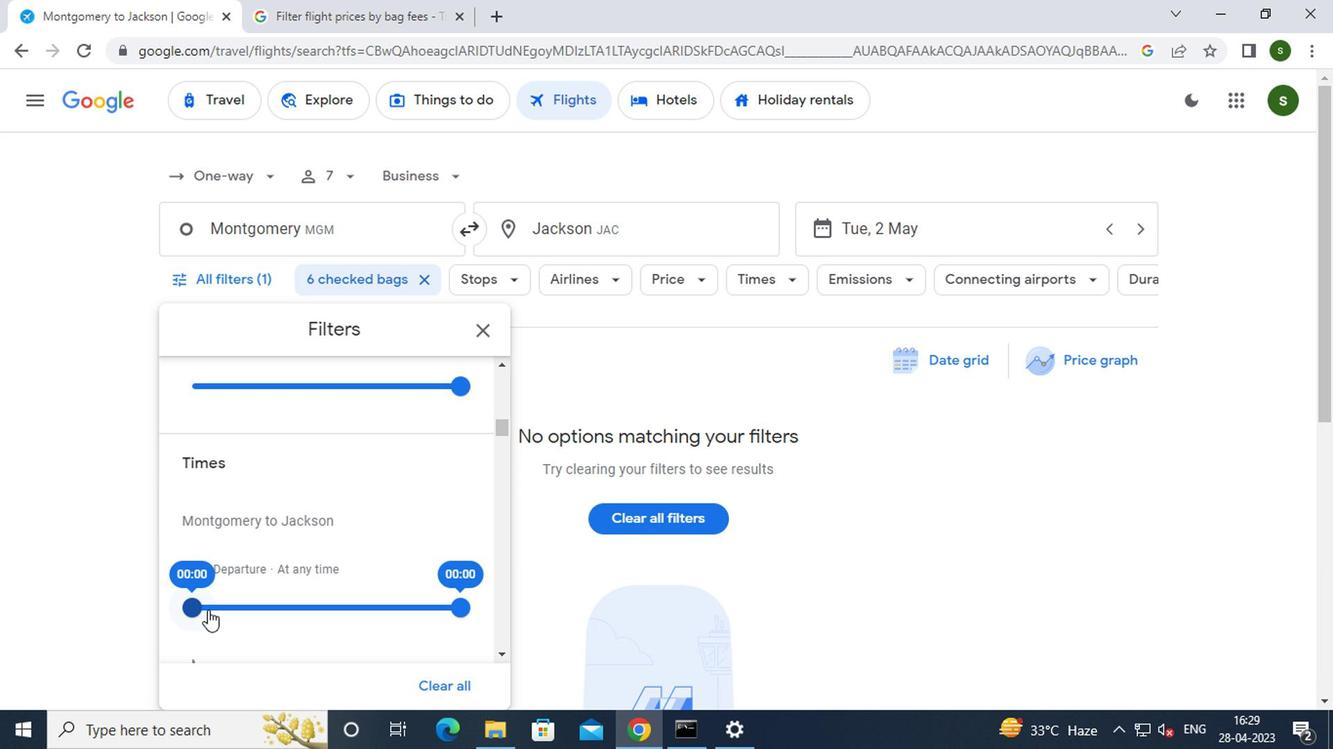 
Action: Mouse pressed left at (193, 610)
Screenshot: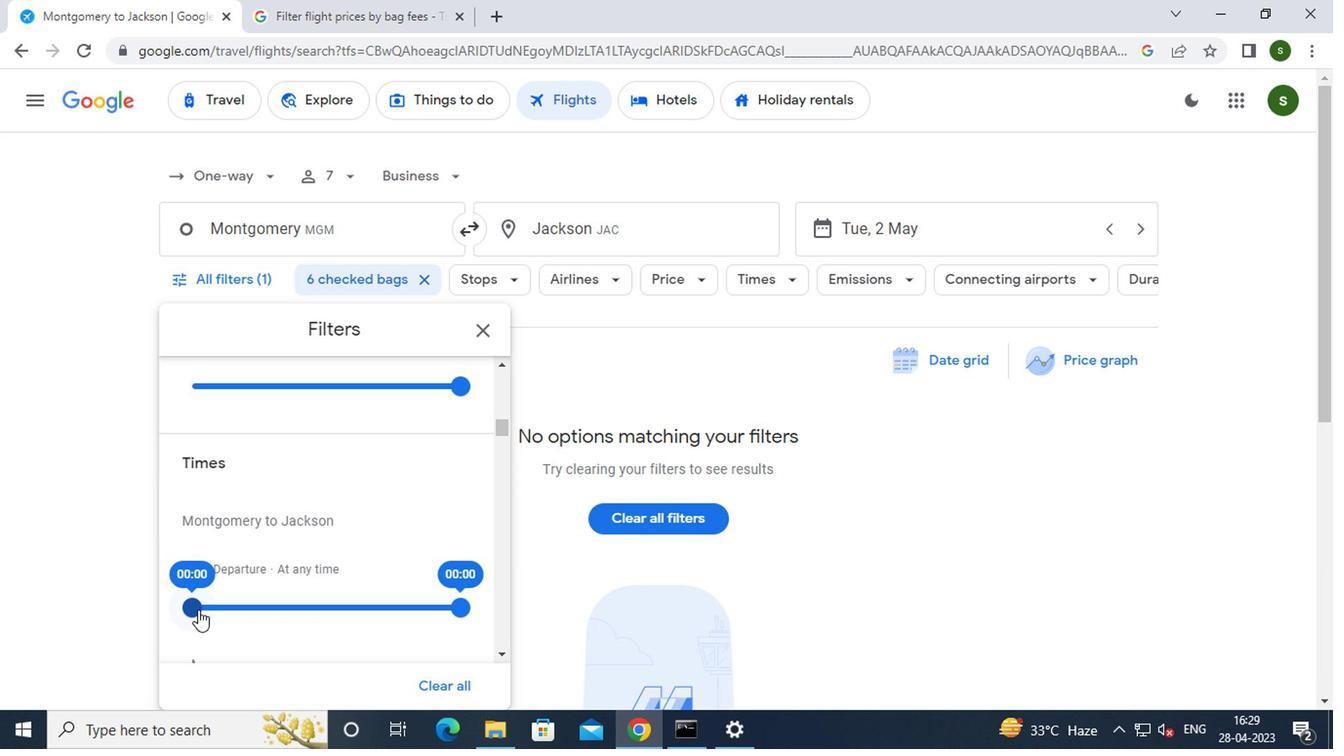 
Action: Mouse moved to (627, 390)
Screenshot: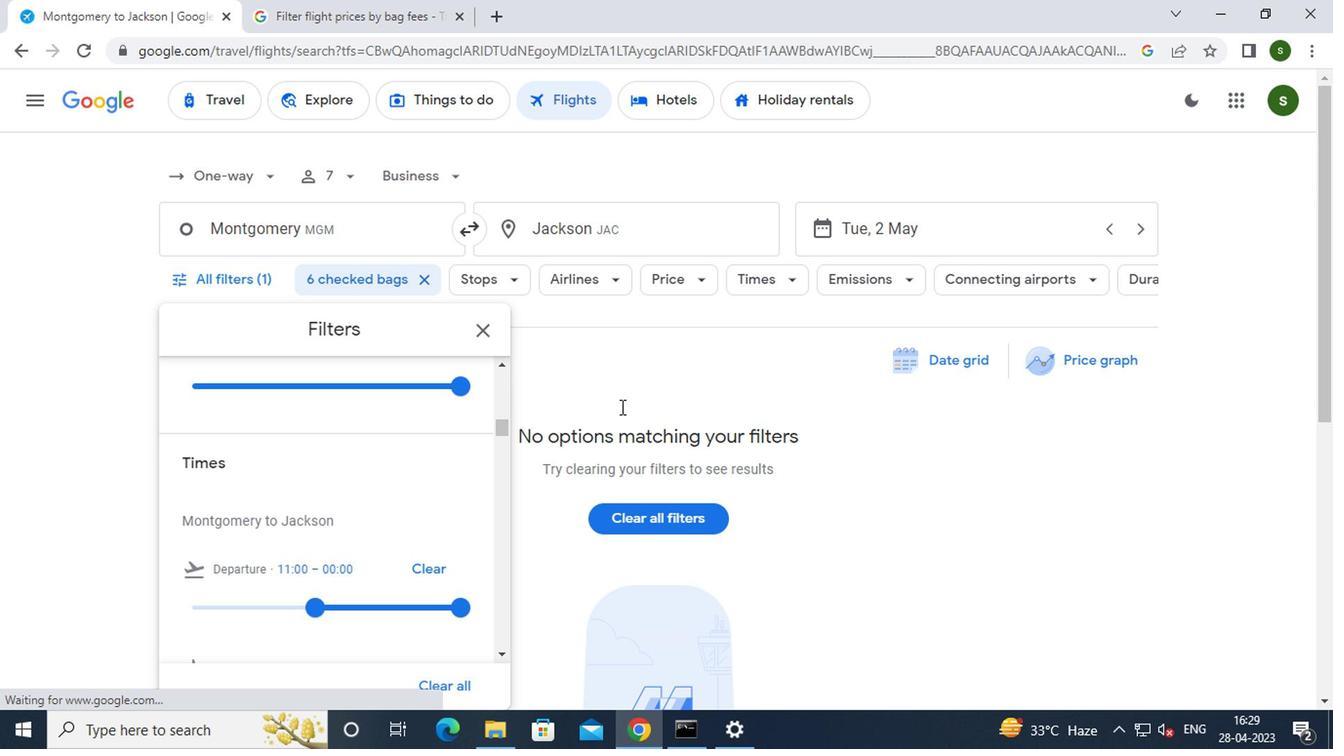 
Action: Mouse pressed left at (627, 390)
Screenshot: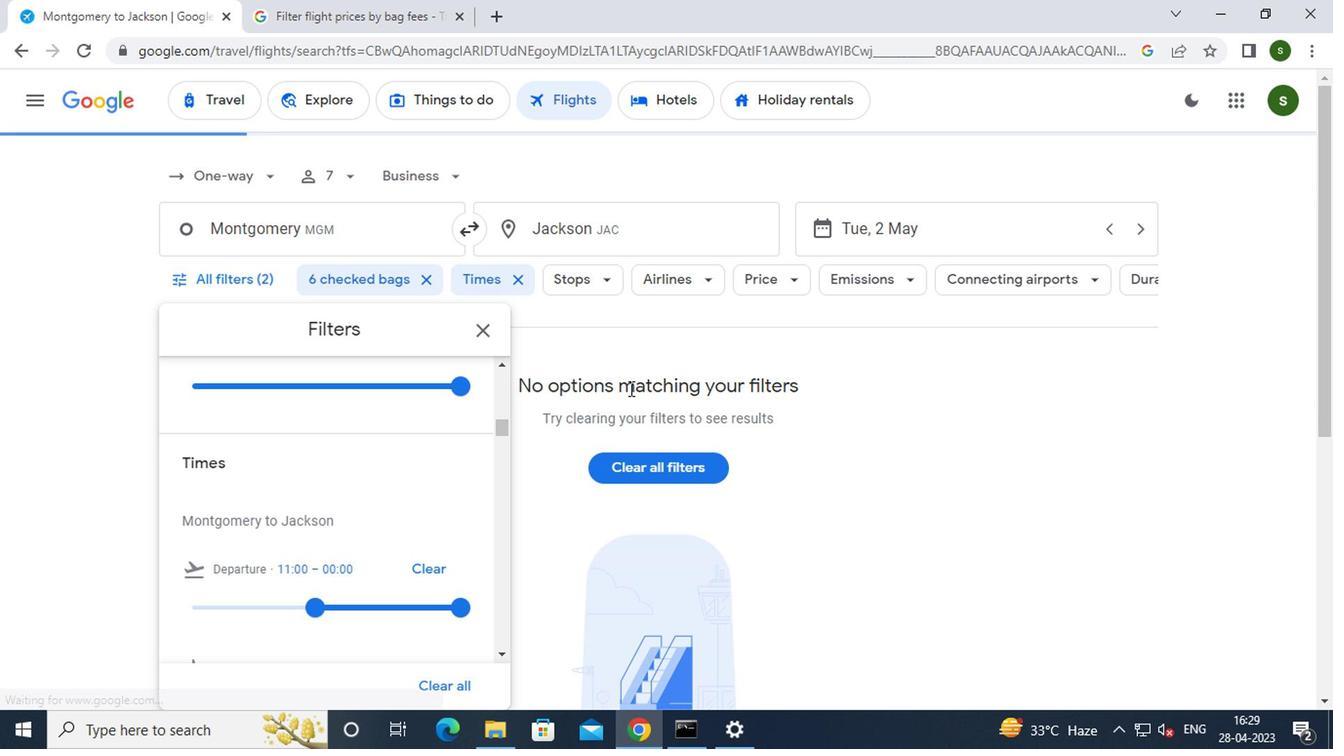 
